 Task: Create a due date automation trigger when advanced on, 2 hours after a card is due add dates not starting this month.
Action: Mouse moved to (1086, 325)
Screenshot: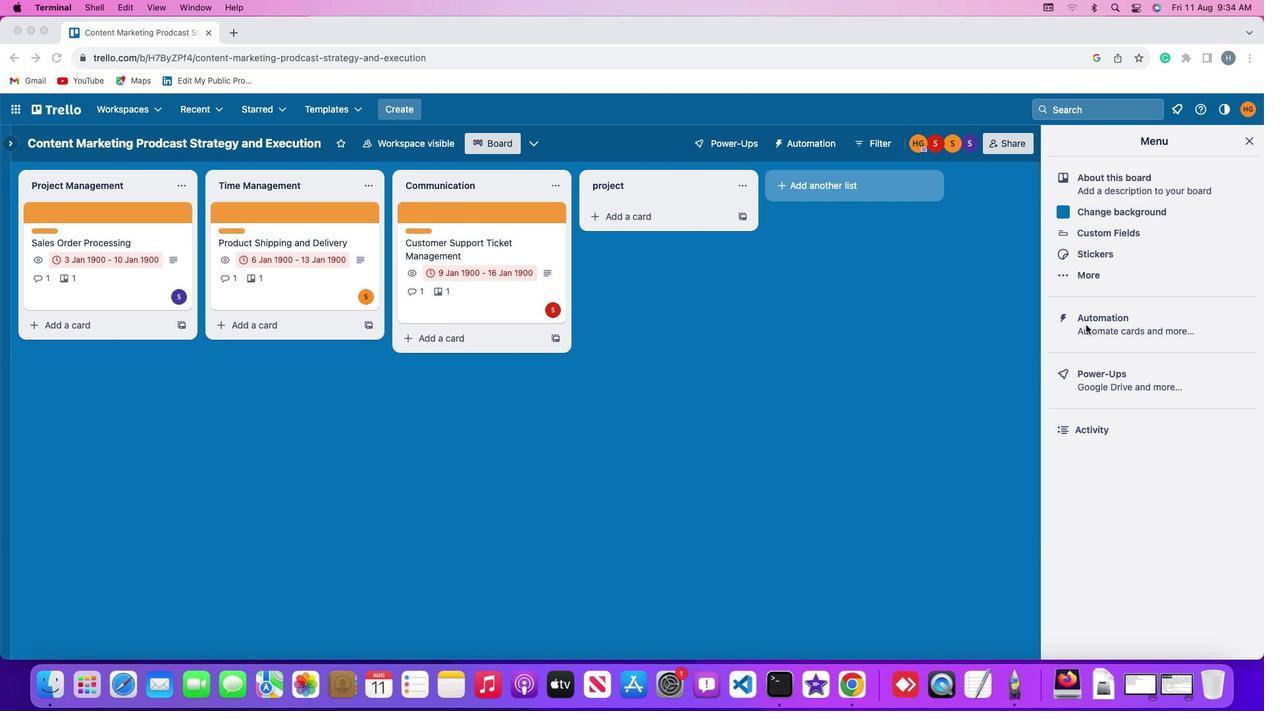 
Action: Mouse pressed left at (1086, 325)
Screenshot: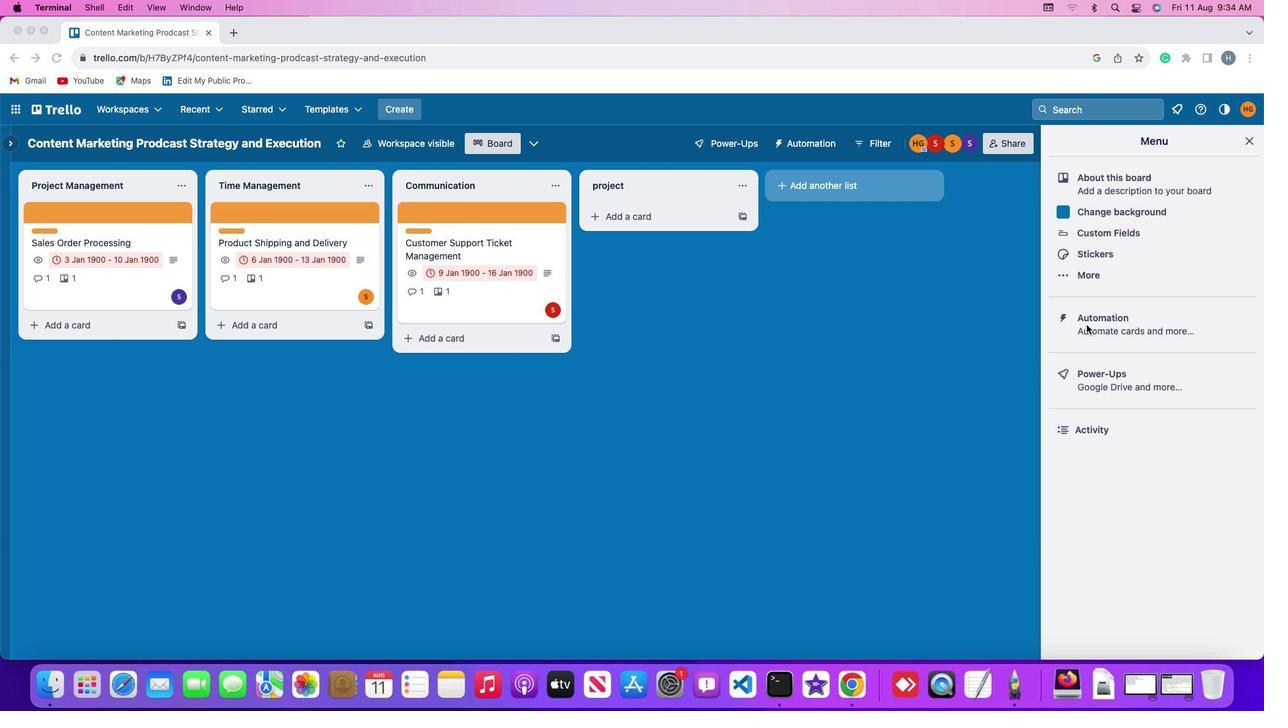 
Action: Mouse pressed left at (1086, 325)
Screenshot: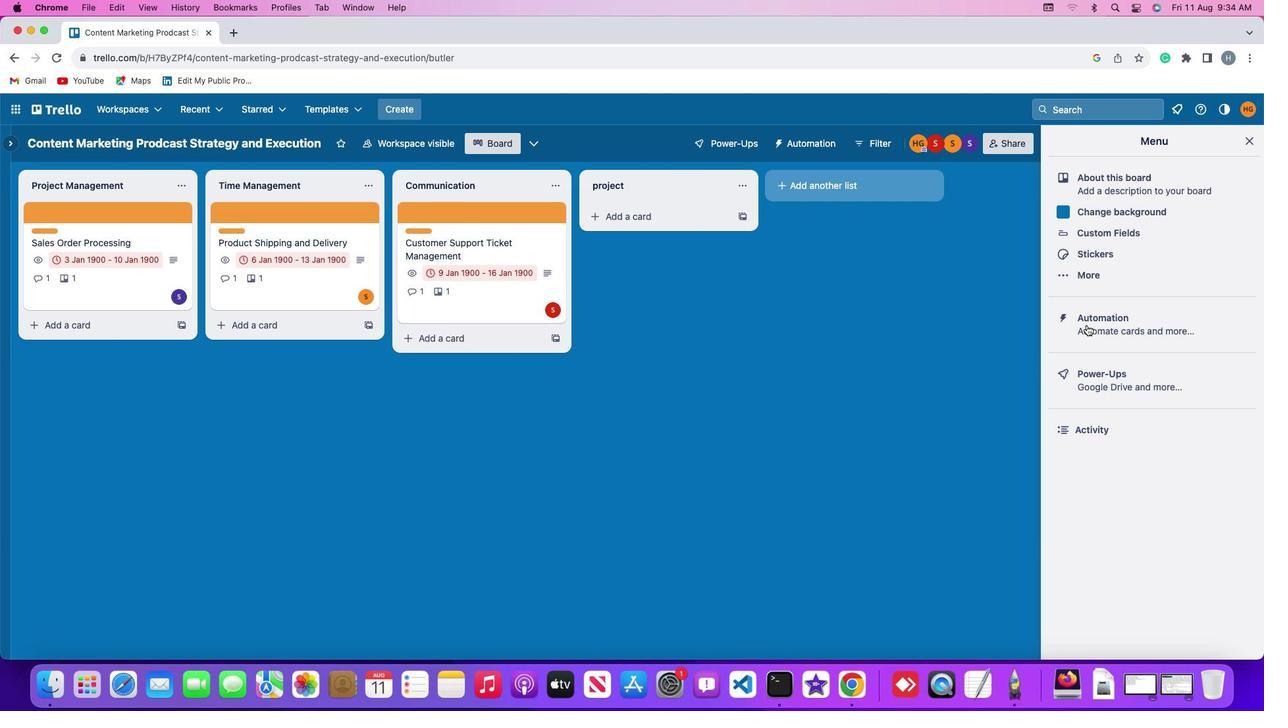 
Action: Mouse moved to (80, 310)
Screenshot: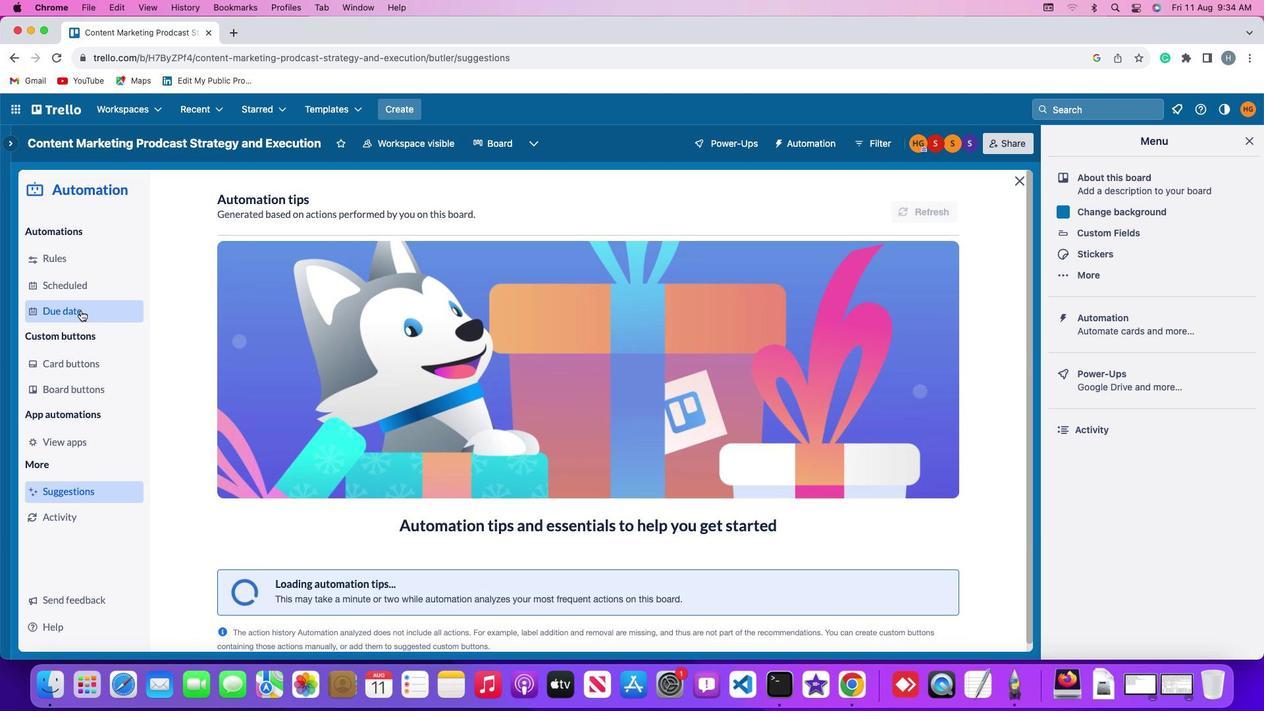 
Action: Mouse pressed left at (80, 310)
Screenshot: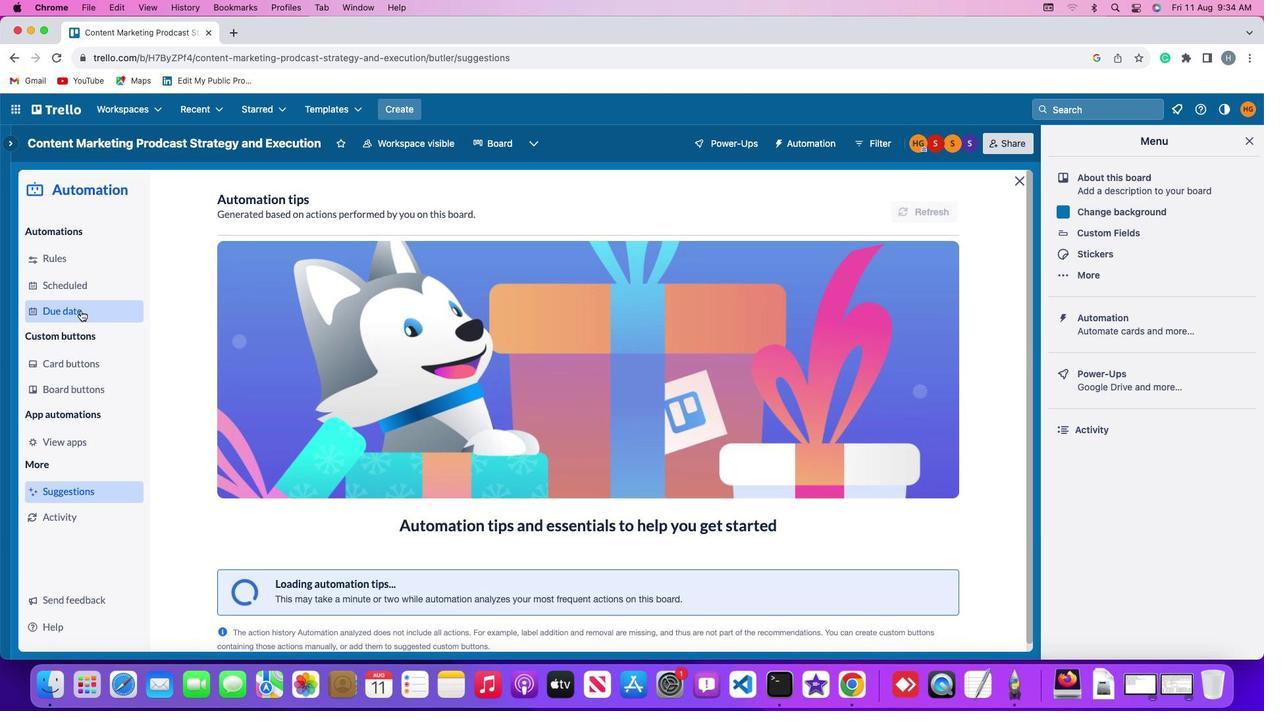 
Action: Mouse moved to (873, 202)
Screenshot: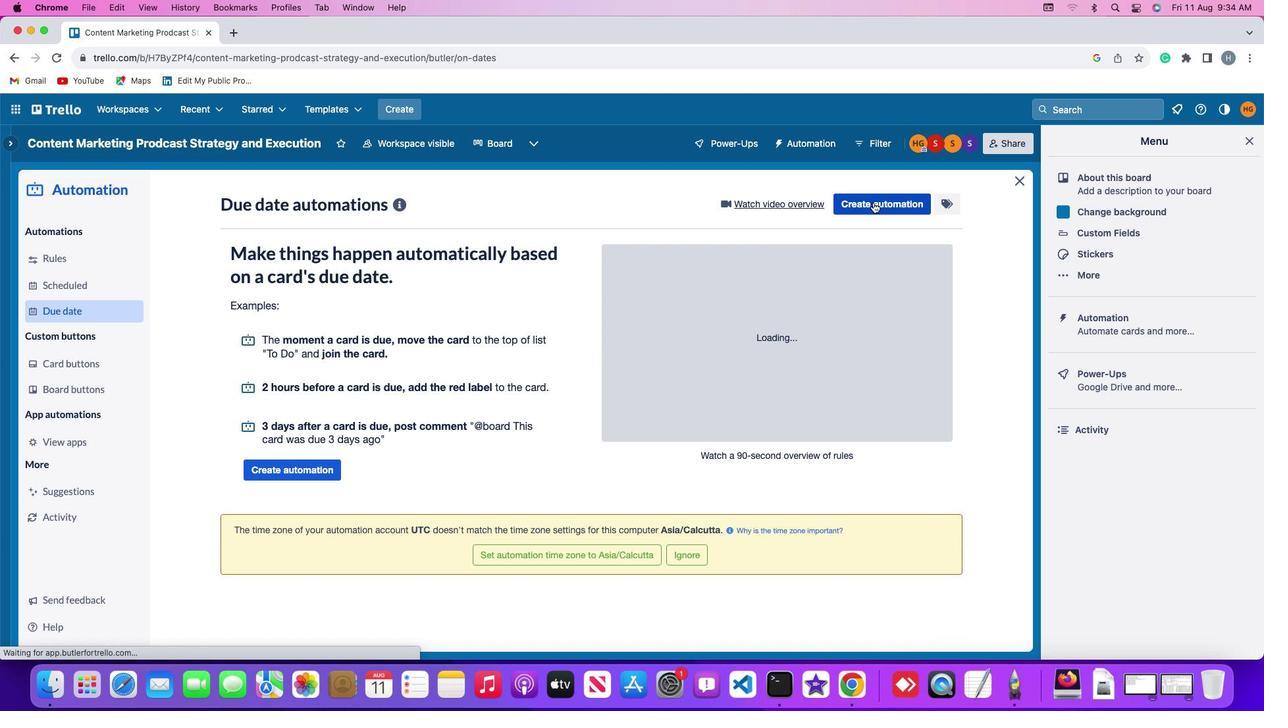 
Action: Mouse pressed left at (873, 202)
Screenshot: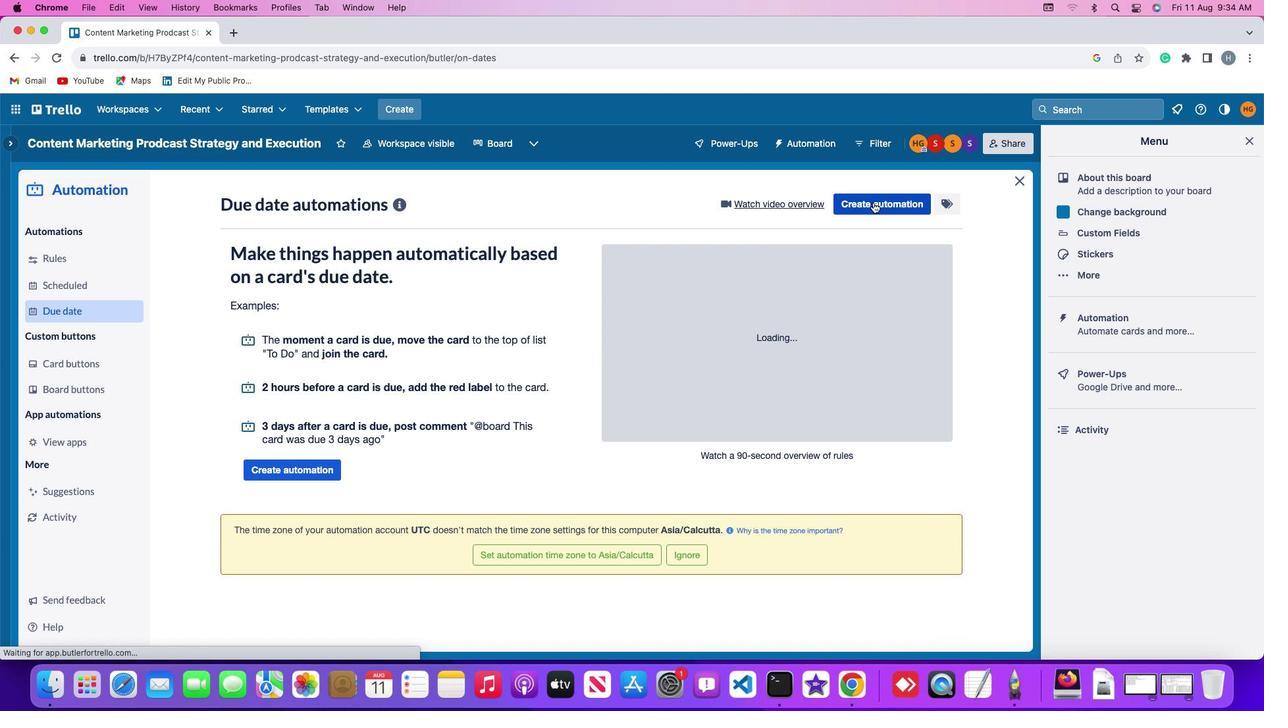 
Action: Mouse moved to (337, 333)
Screenshot: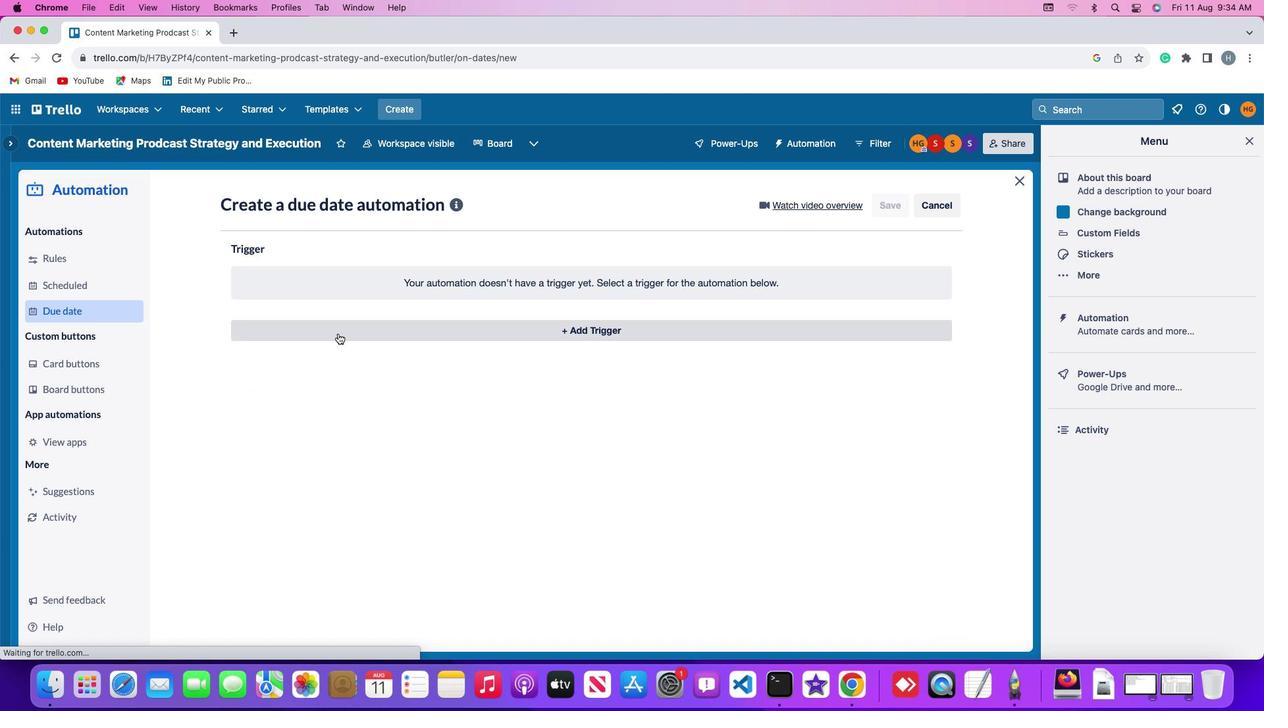 
Action: Mouse pressed left at (337, 333)
Screenshot: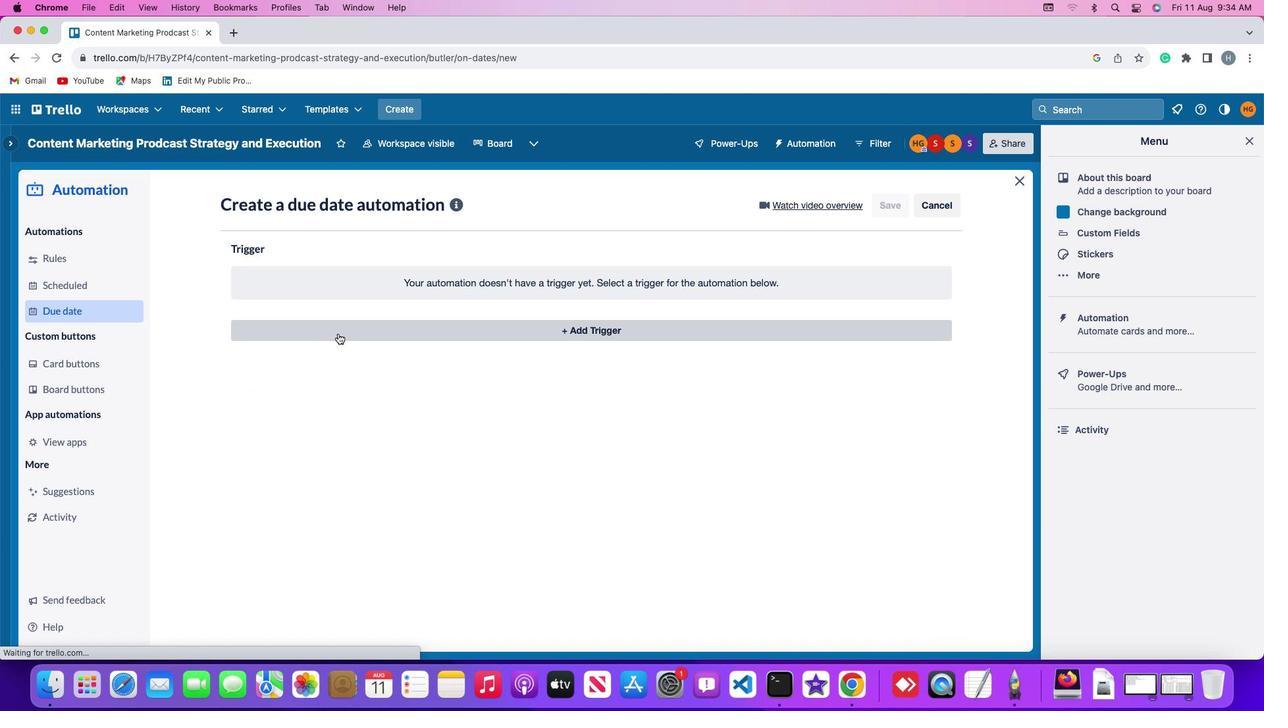 
Action: Mouse moved to (252, 532)
Screenshot: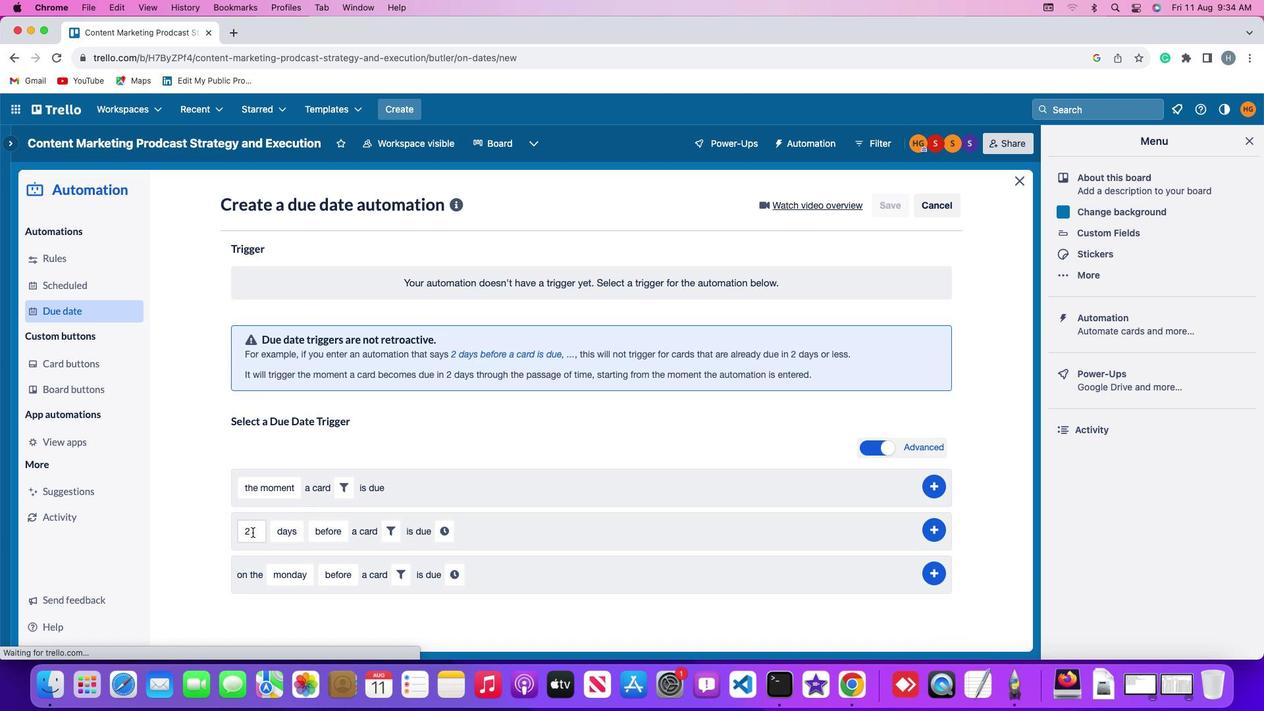 
Action: Mouse pressed left at (252, 532)
Screenshot: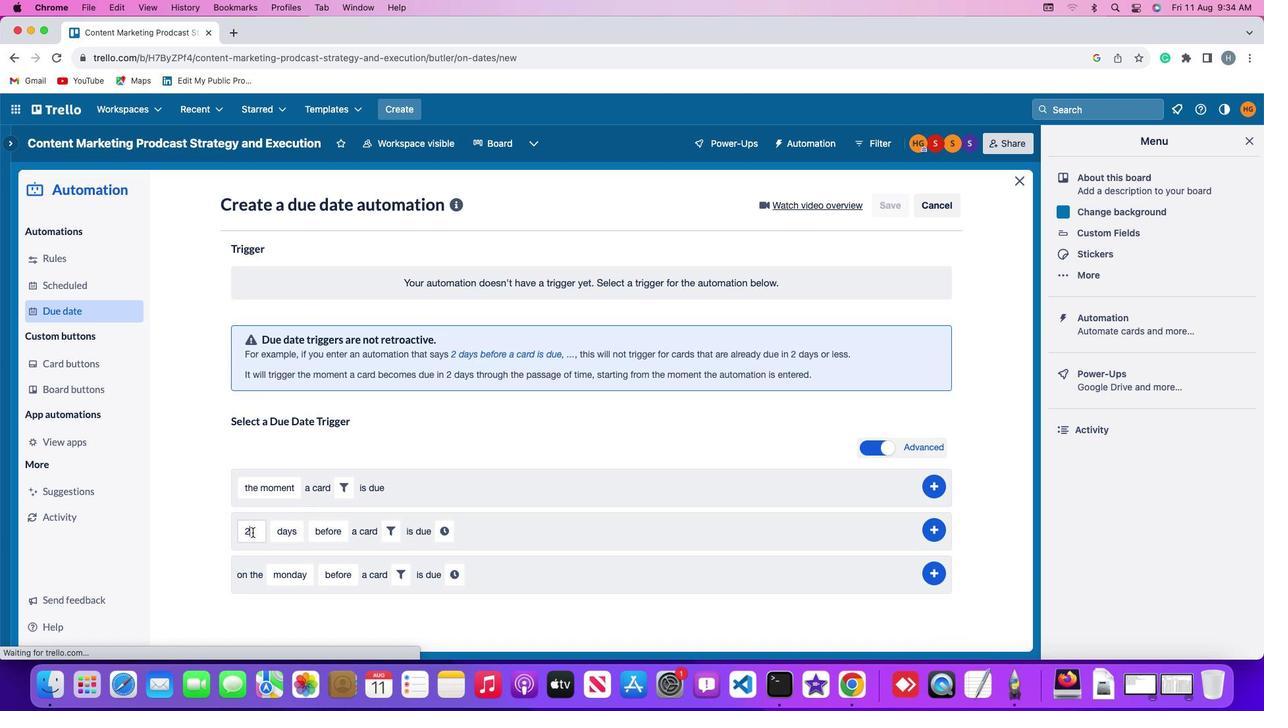 
Action: Key pressed Key.backspace'2'
Screenshot: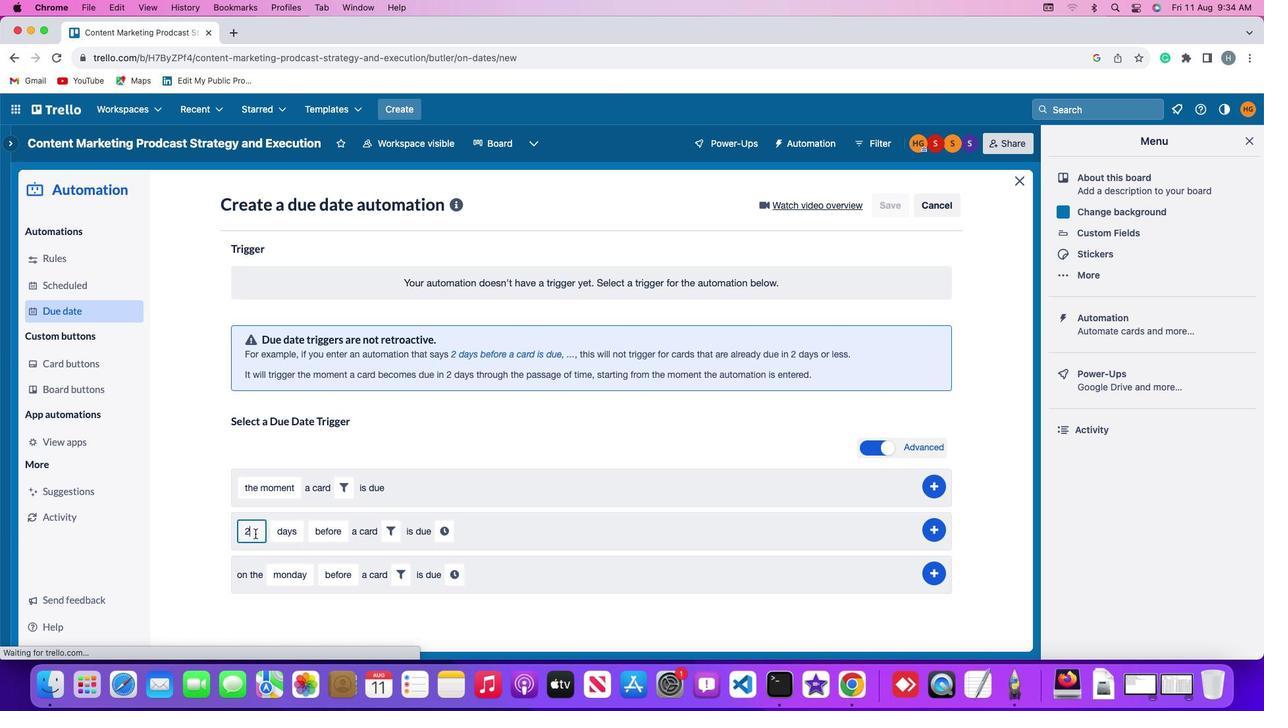 
Action: Mouse moved to (276, 533)
Screenshot: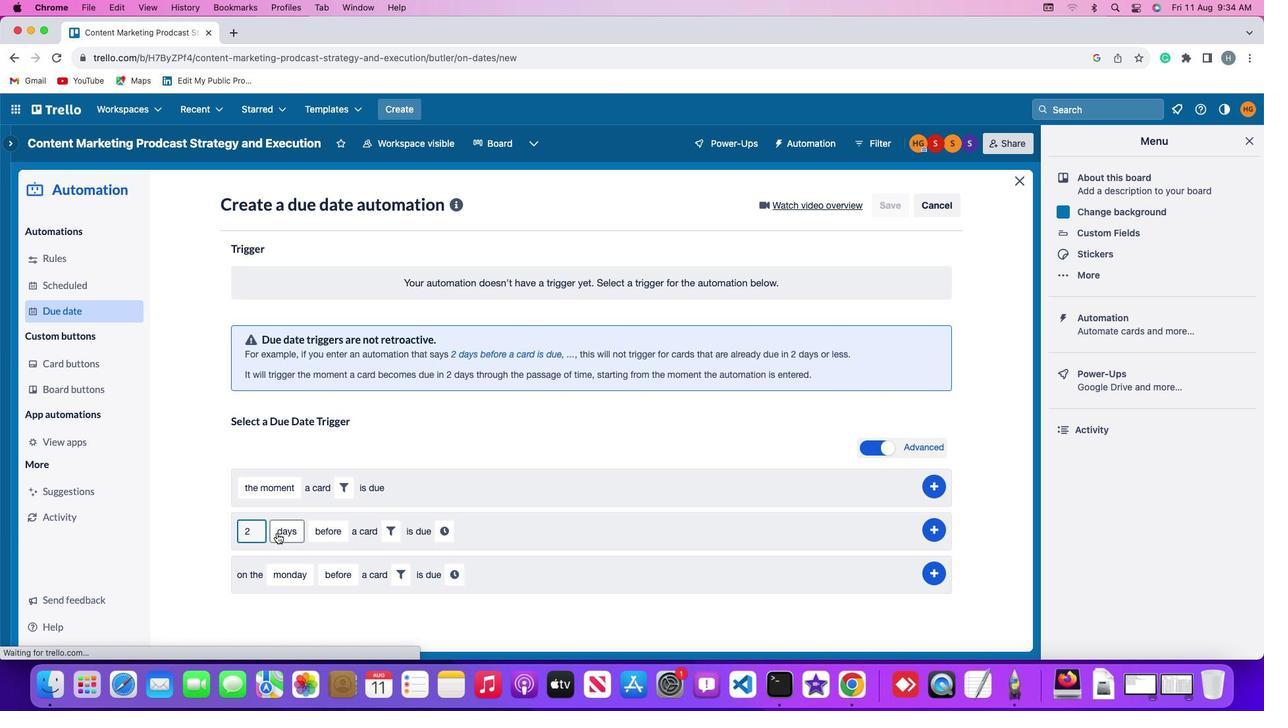
Action: Mouse pressed left at (276, 533)
Screenshot: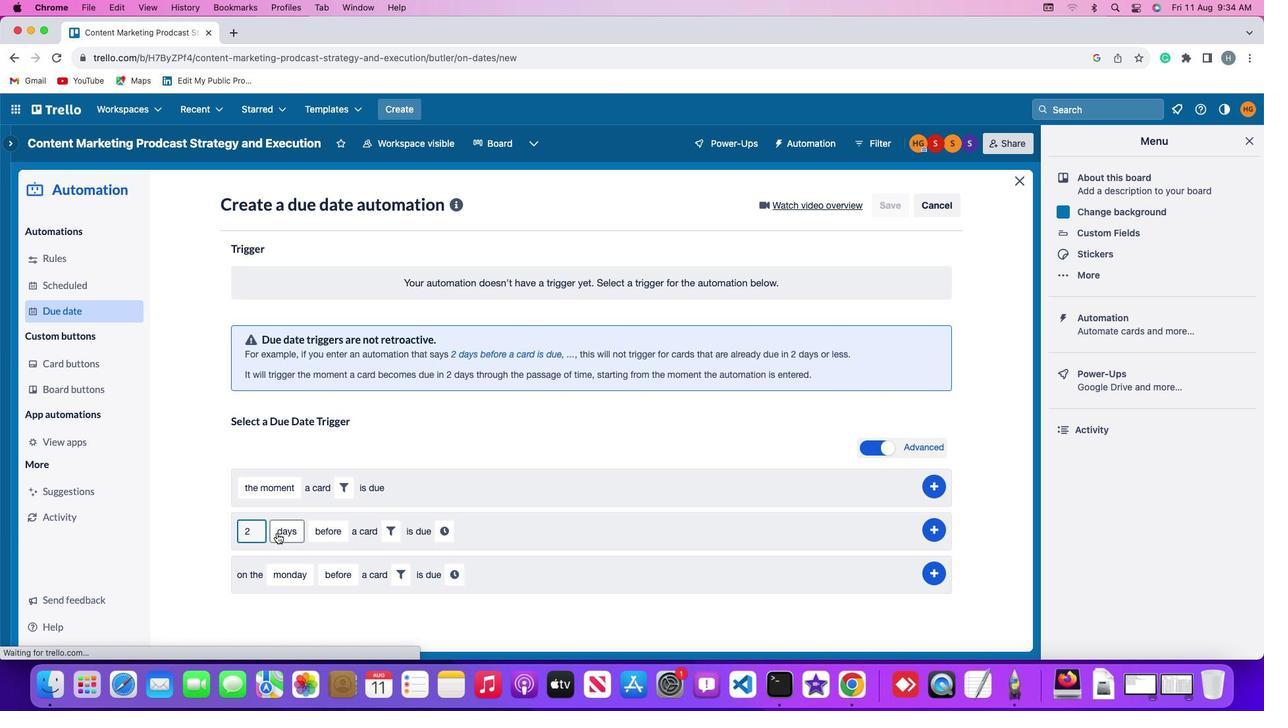 
Action: Mouse moved to (281, 611)
Screenshot: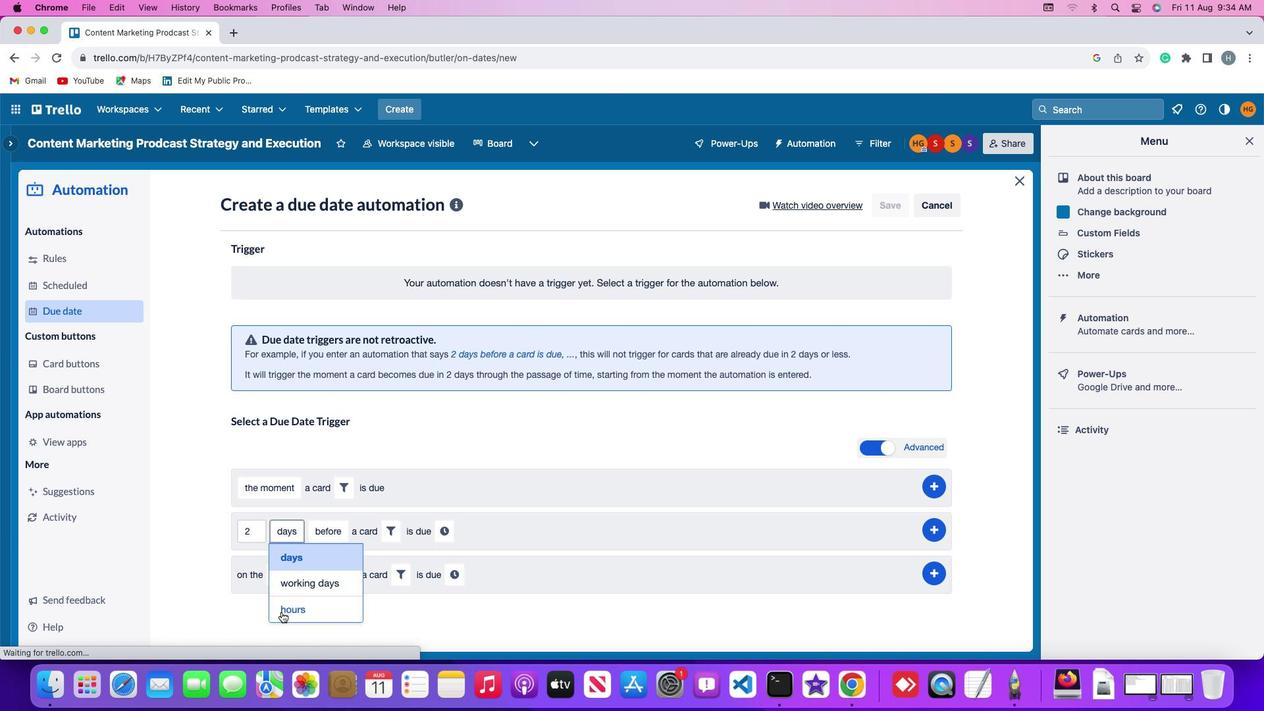 
Action: Mouse pressed left at (281, 611)
Screenshot: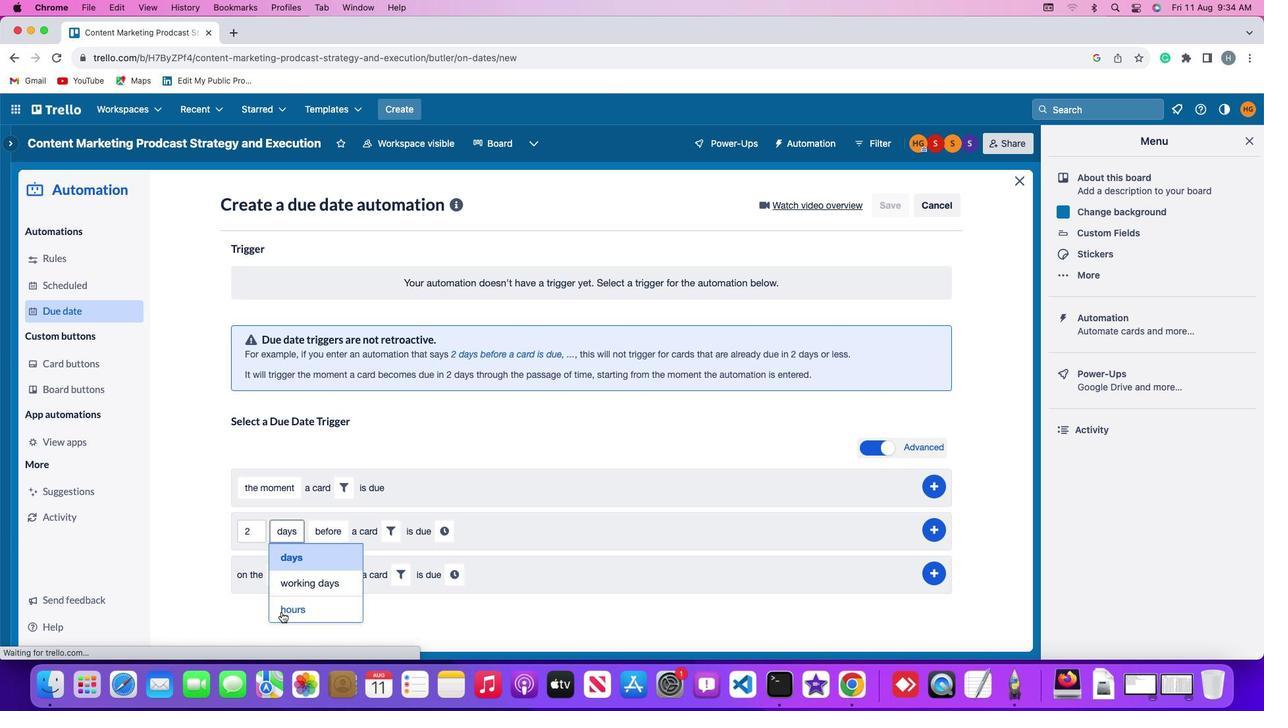 
Action: Mouse moved to (325, 530)
Screenshot: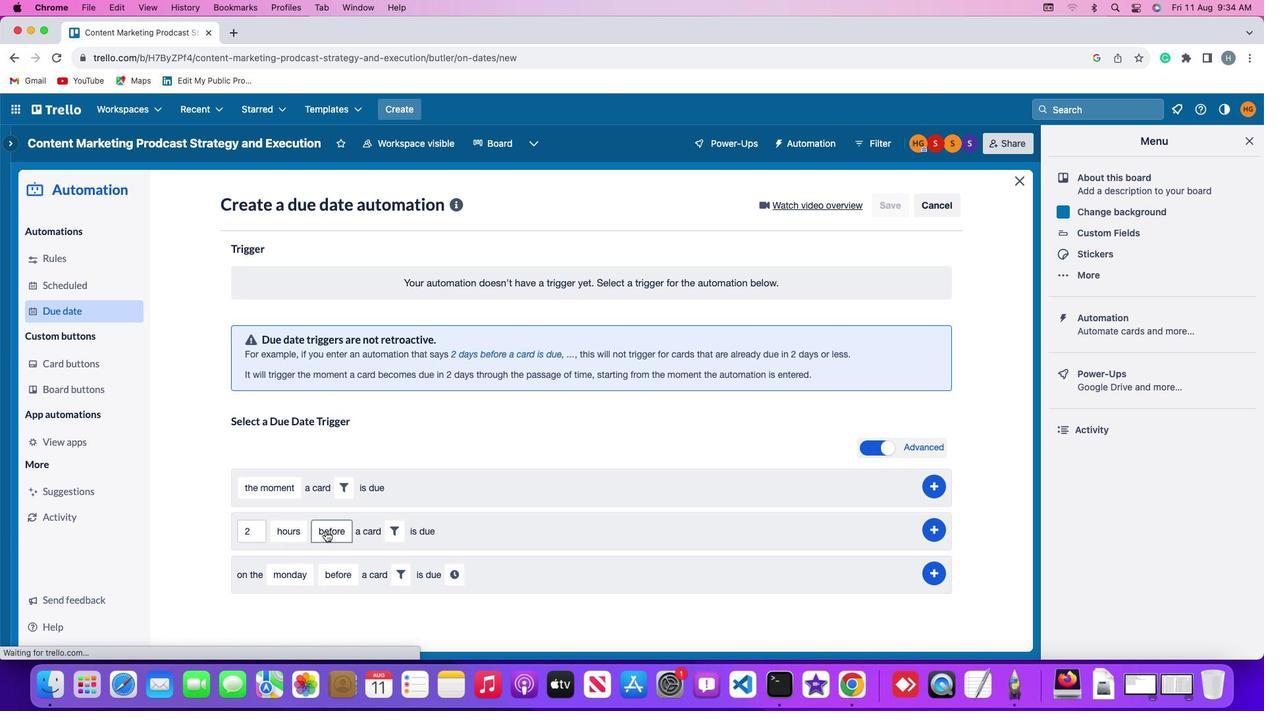 
Action: Mouse pressed left at (325, 530)
Screenshot: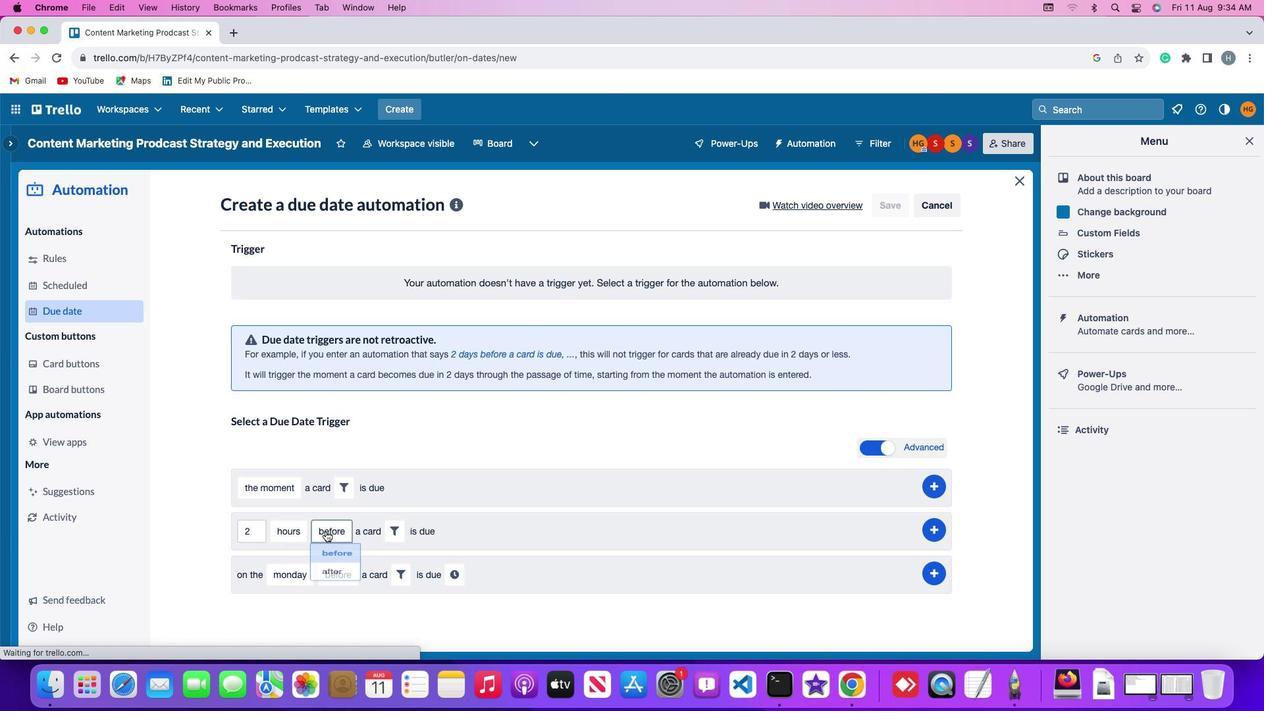
Action: Mouse moved to (331, 583)
Screenshot: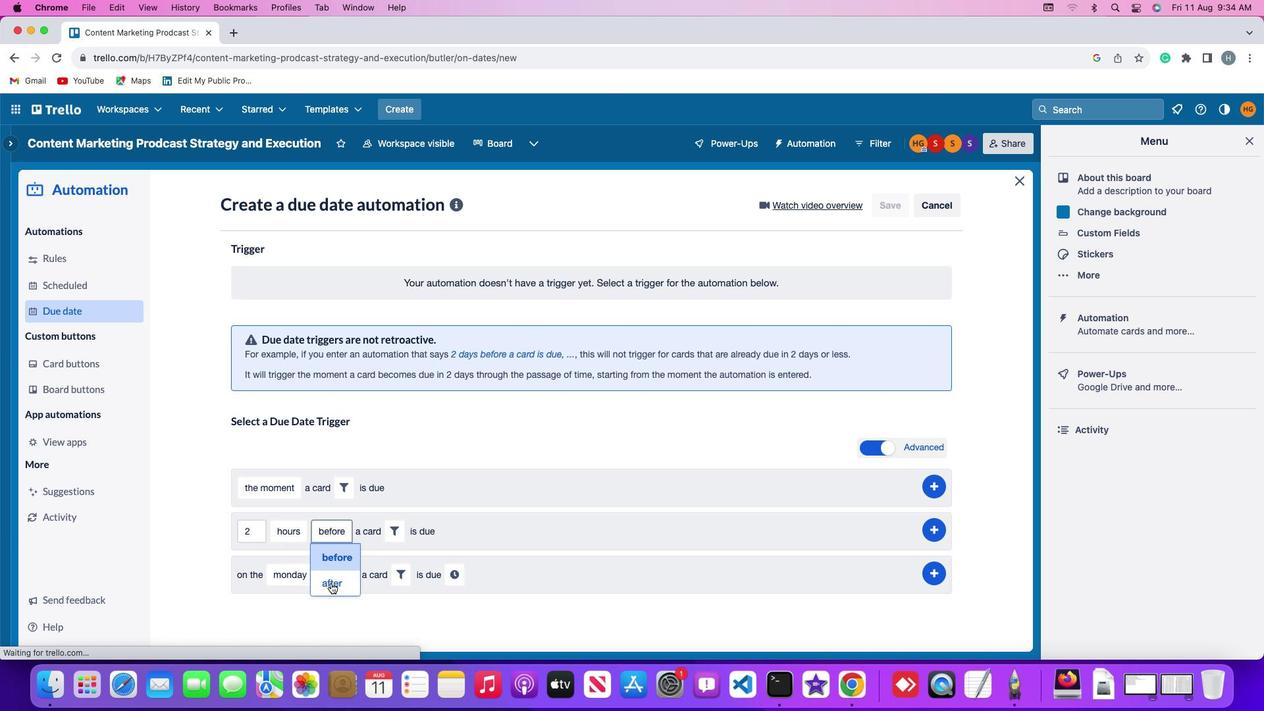 
Action: Mouse pressed left at (331, 583)
Screenshot: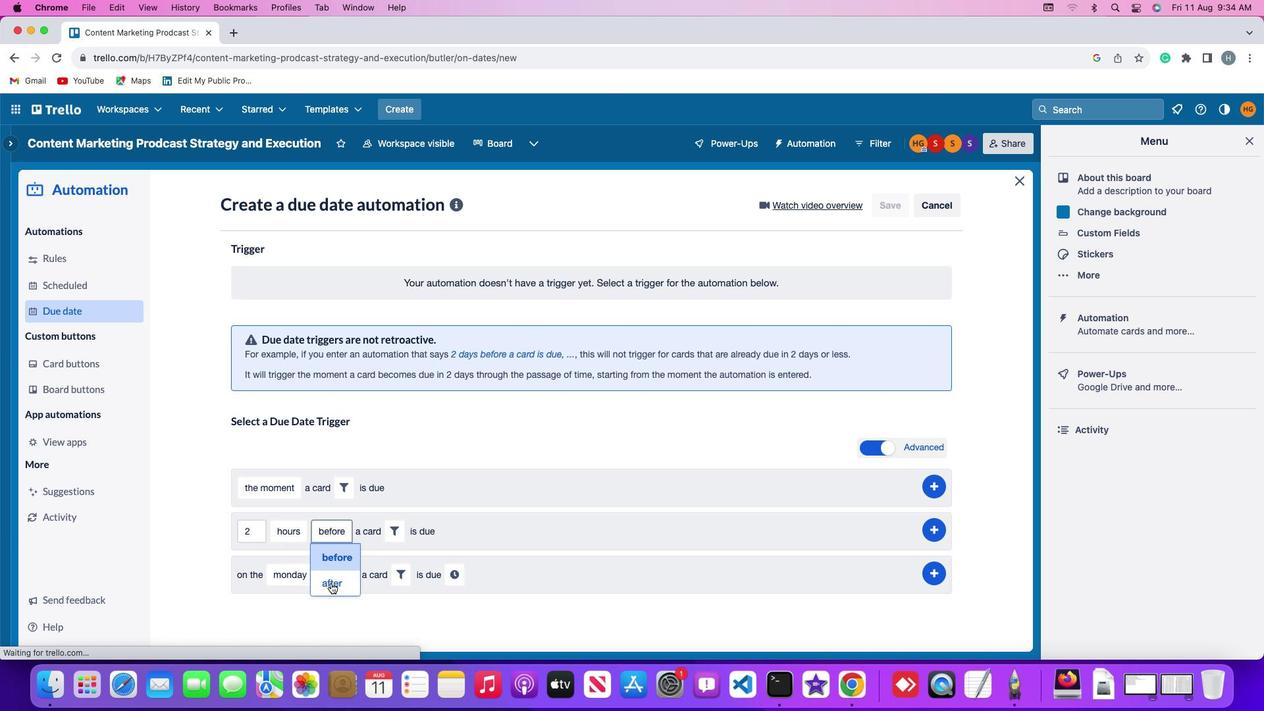 
Action: Mouse moved to (385, 528)
Screenshot: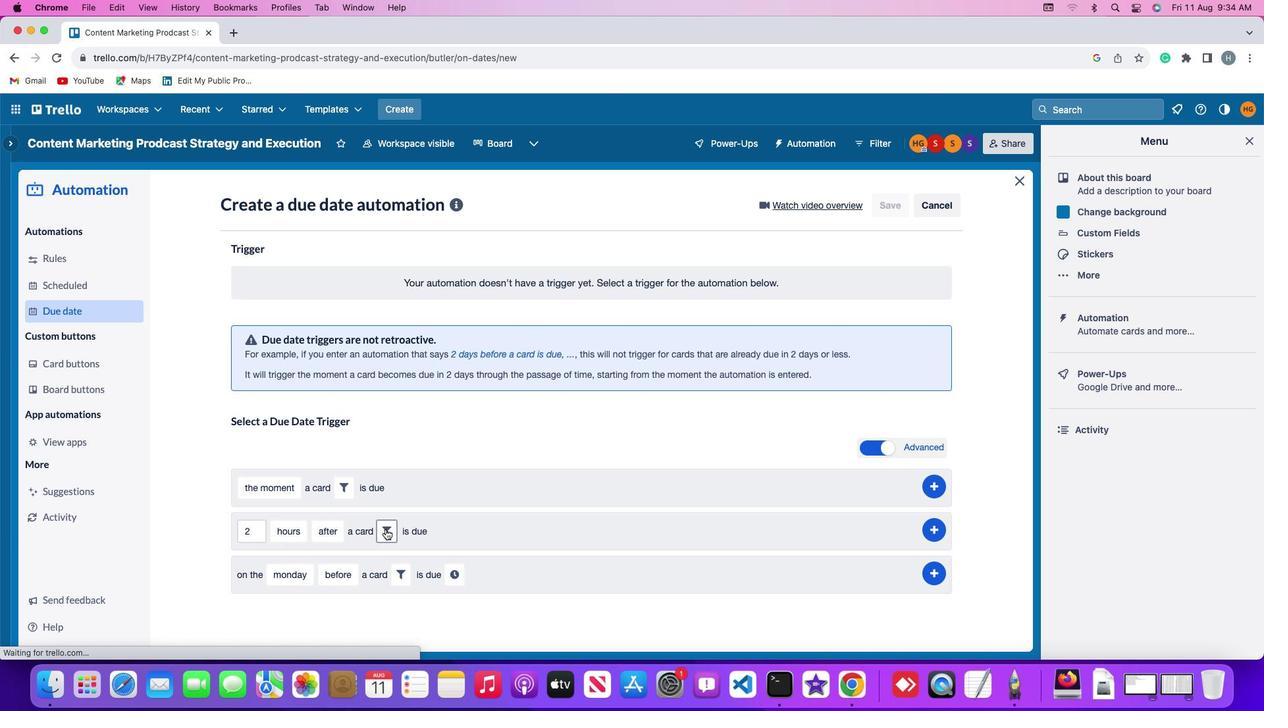 
Action: Mouse pressed left at (385, 528)
Screenshot: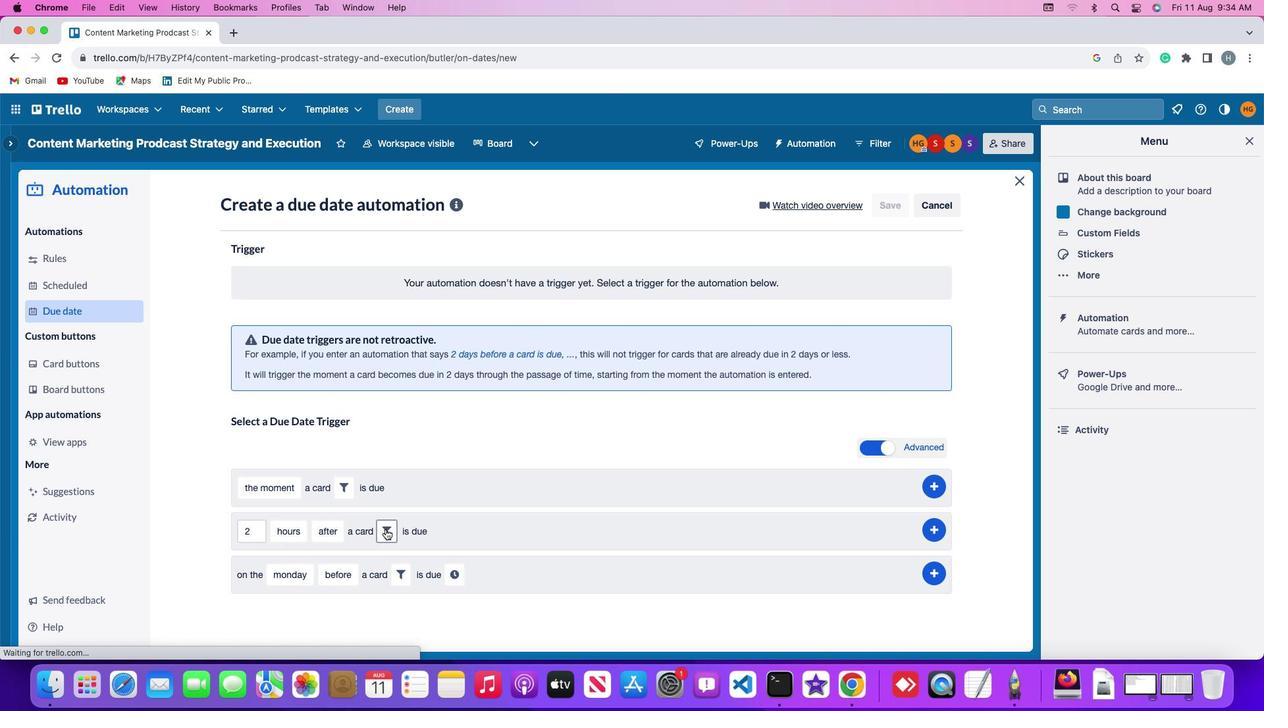 
Action: Mouse moved to (462, 571)
Screenshot: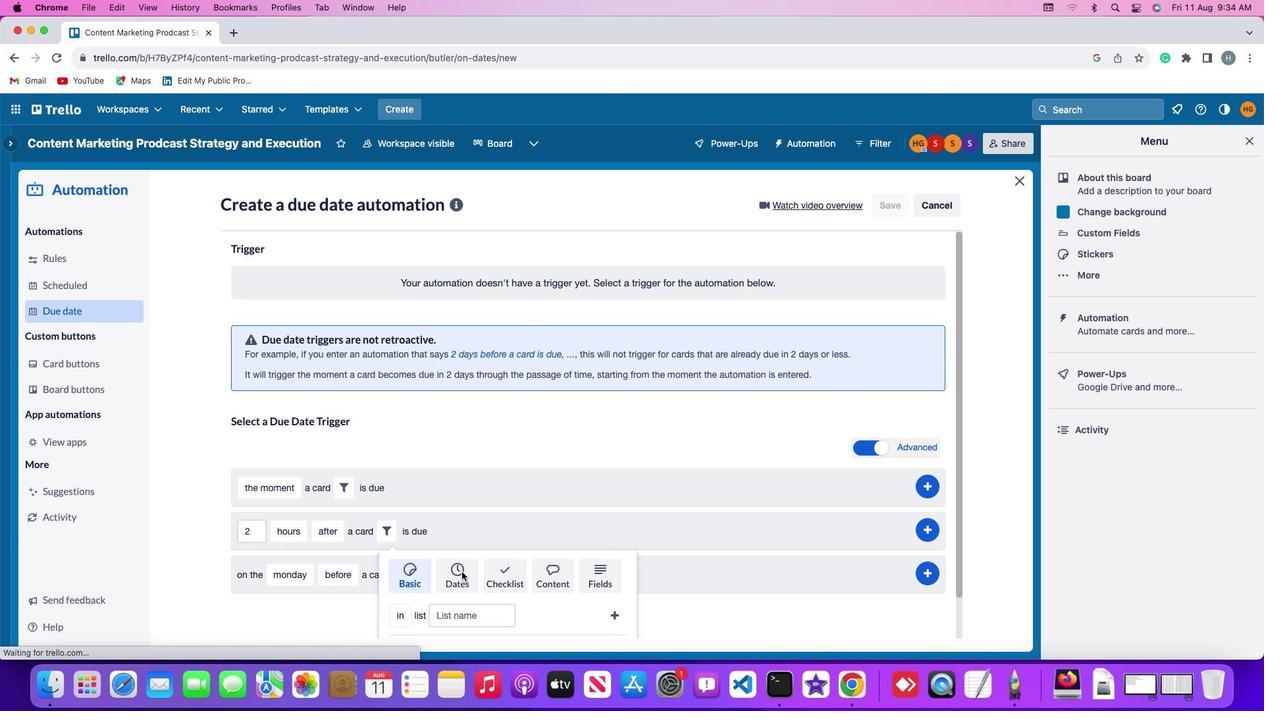 
Action: Mouse pressed left at (462, 571)
Screenshot: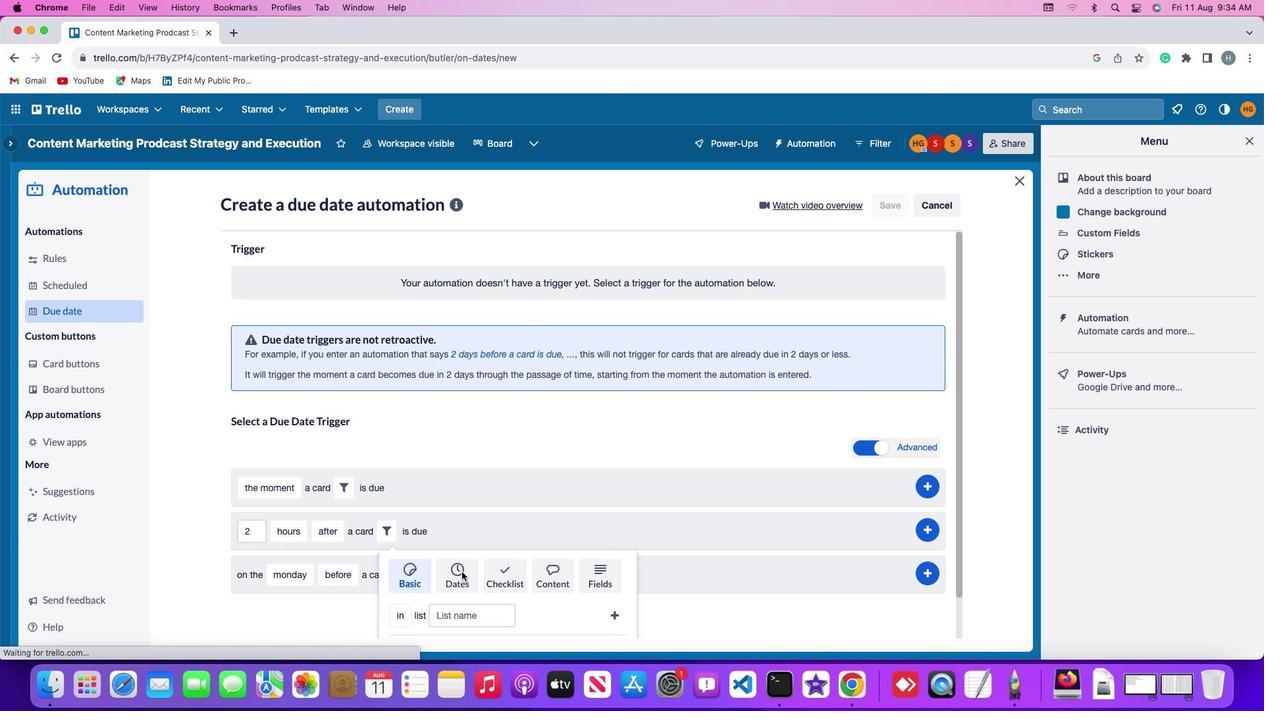 
Action: Mouse moved to (348, 606)
Screenshot: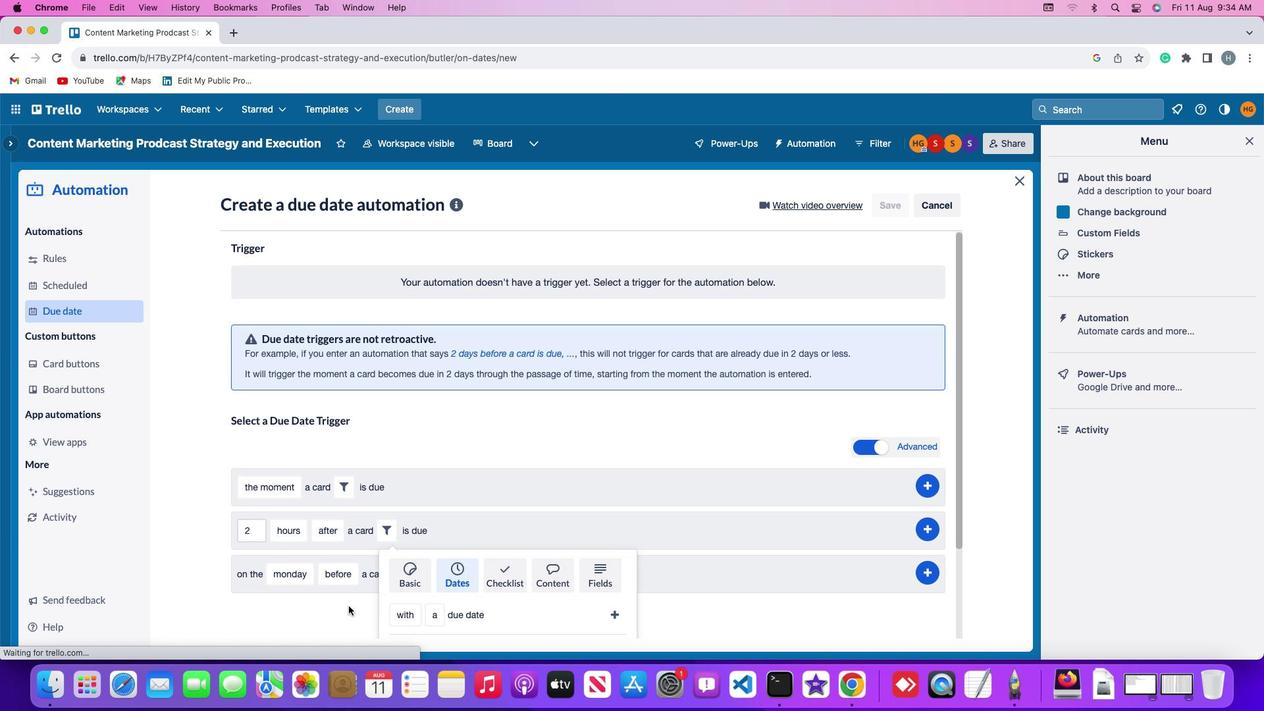 
Action: Mouse scrolled (348, 606) with delta (0, 0)
Screenshot: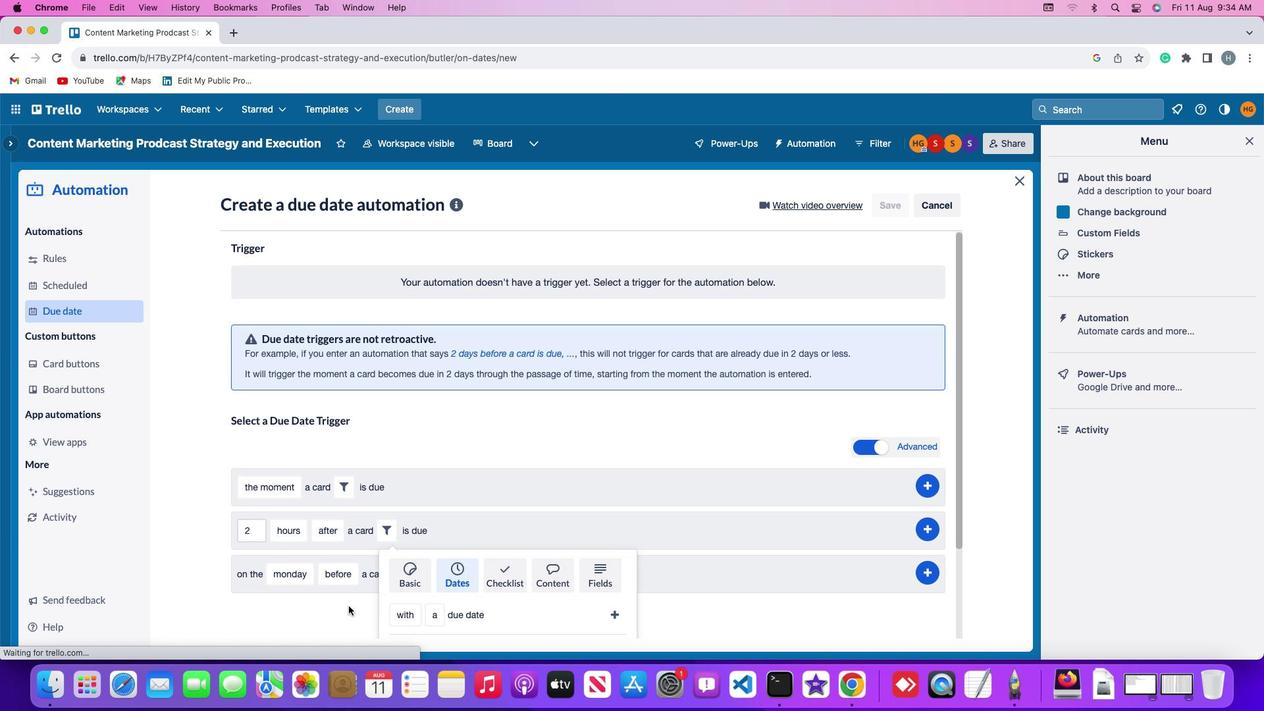 
Action: Mouse scrolled (348, 606) with delta (0, 0)
Screenshot: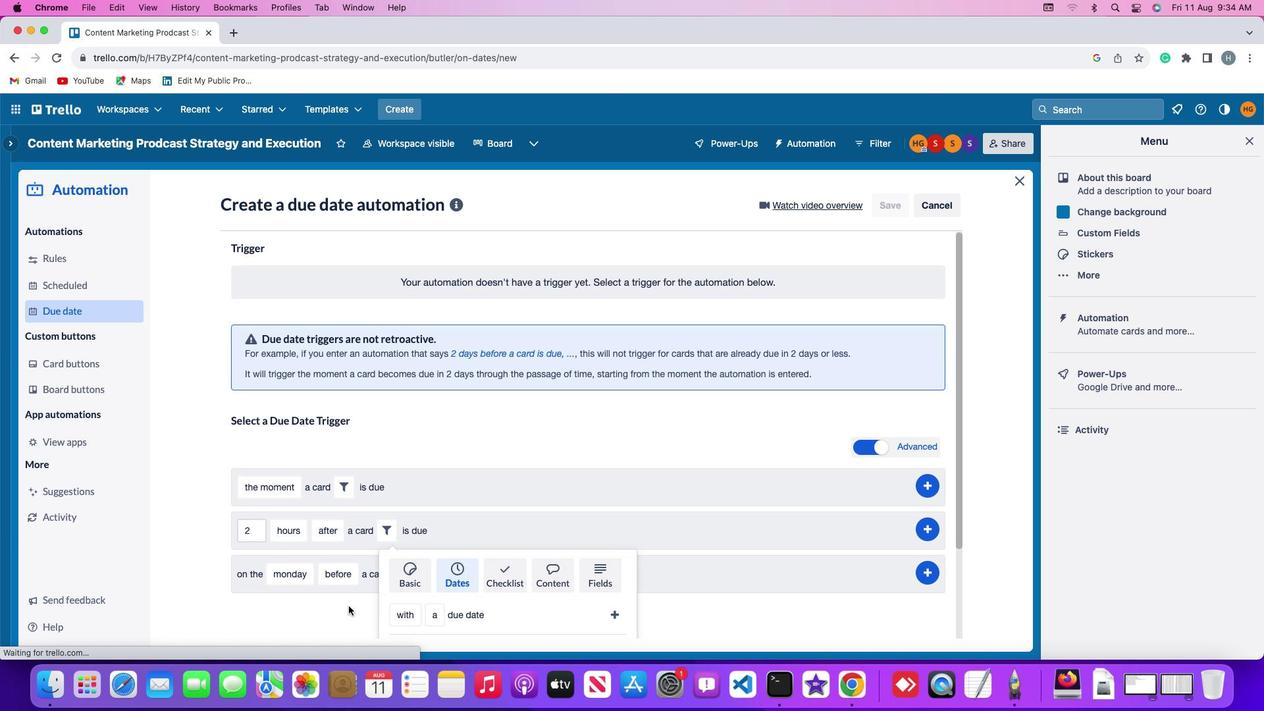 
Action: Mouse scrolled (348, 606) with delta (0, -2)
Screenshot: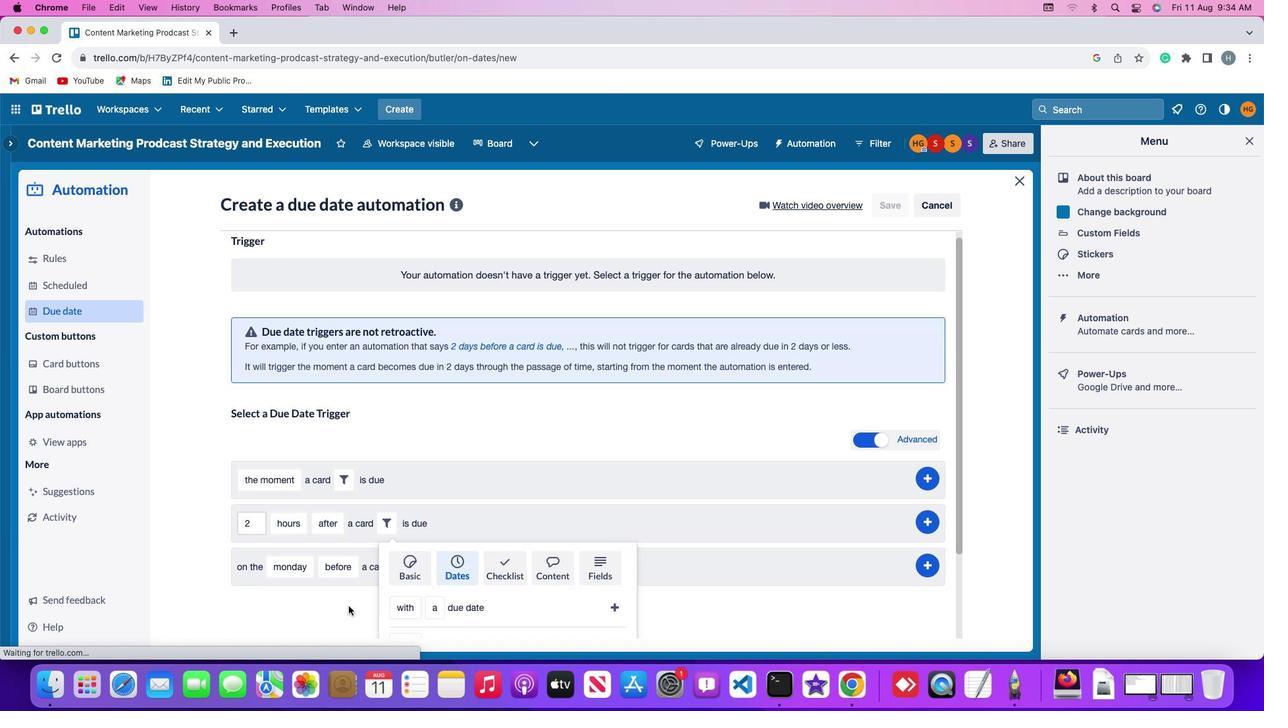 
Action: Mouse scrolled (348, 606) with delta (0, -3)
Screenshot: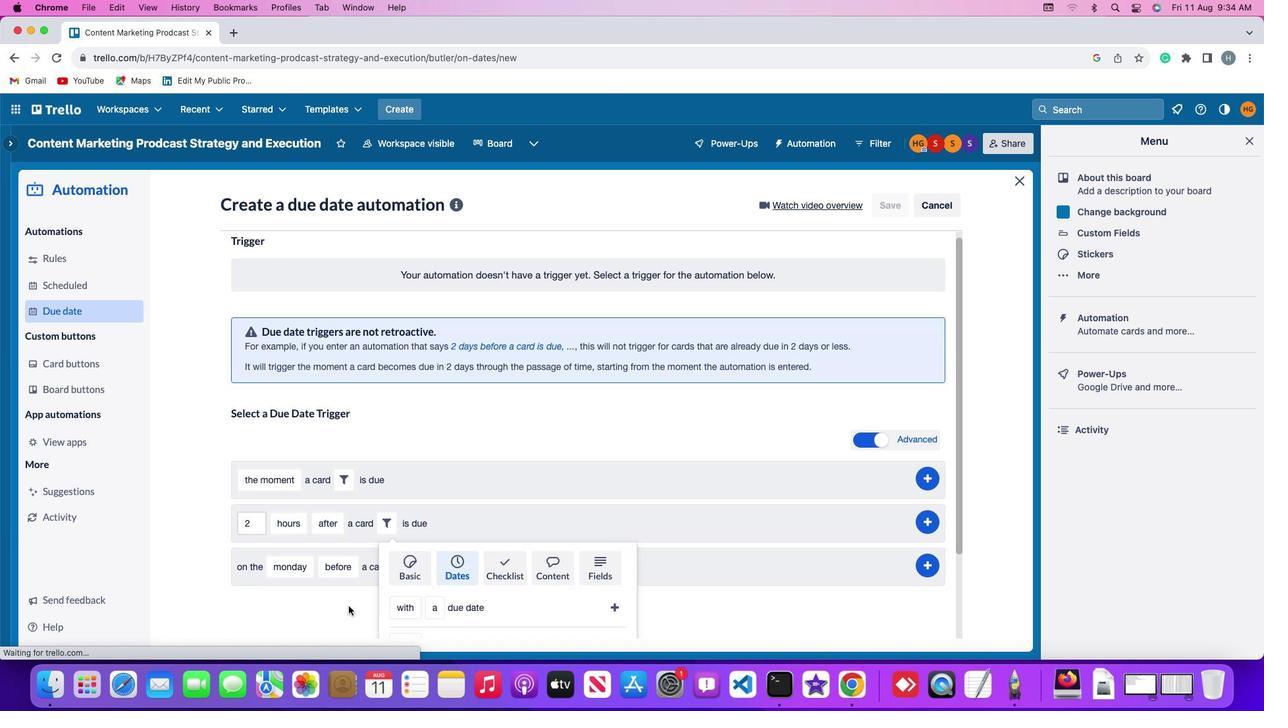 
Action: Mouse scrolled (348, 606) with delta (0, -3)
Screenshot: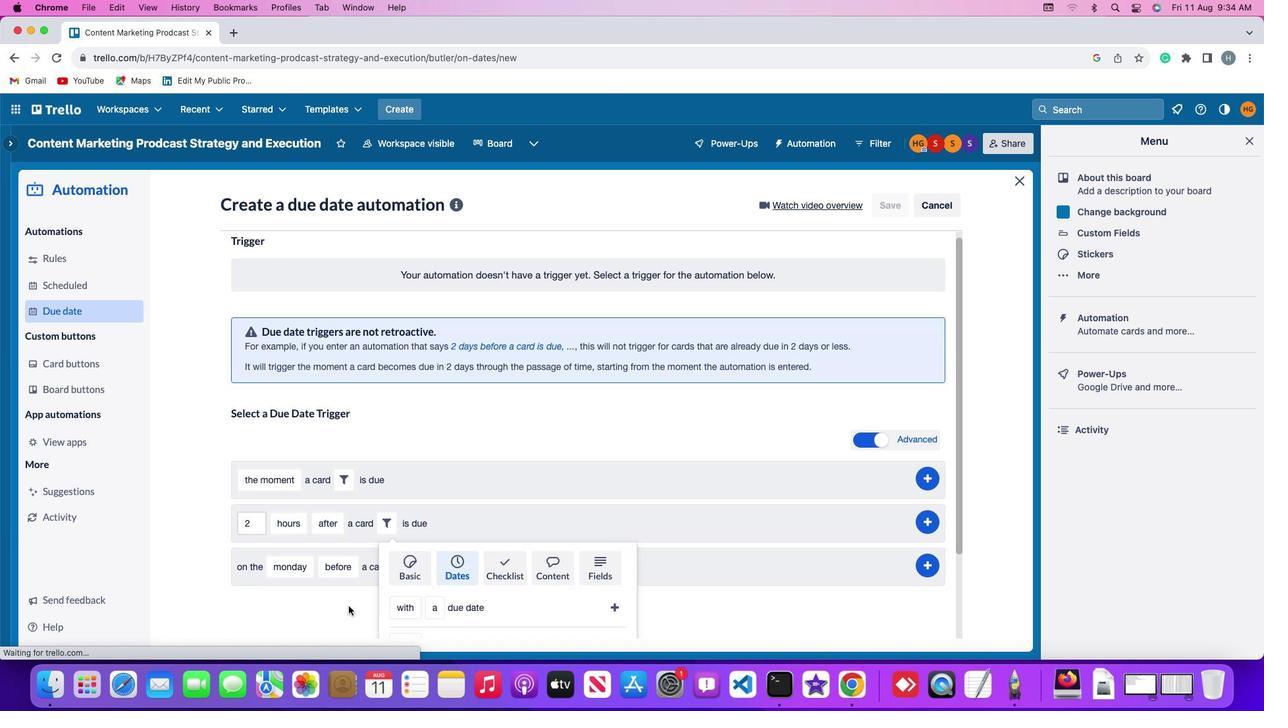
Action: Mouse scrolled (348, 606) with delta (0, -4)
Screenshot: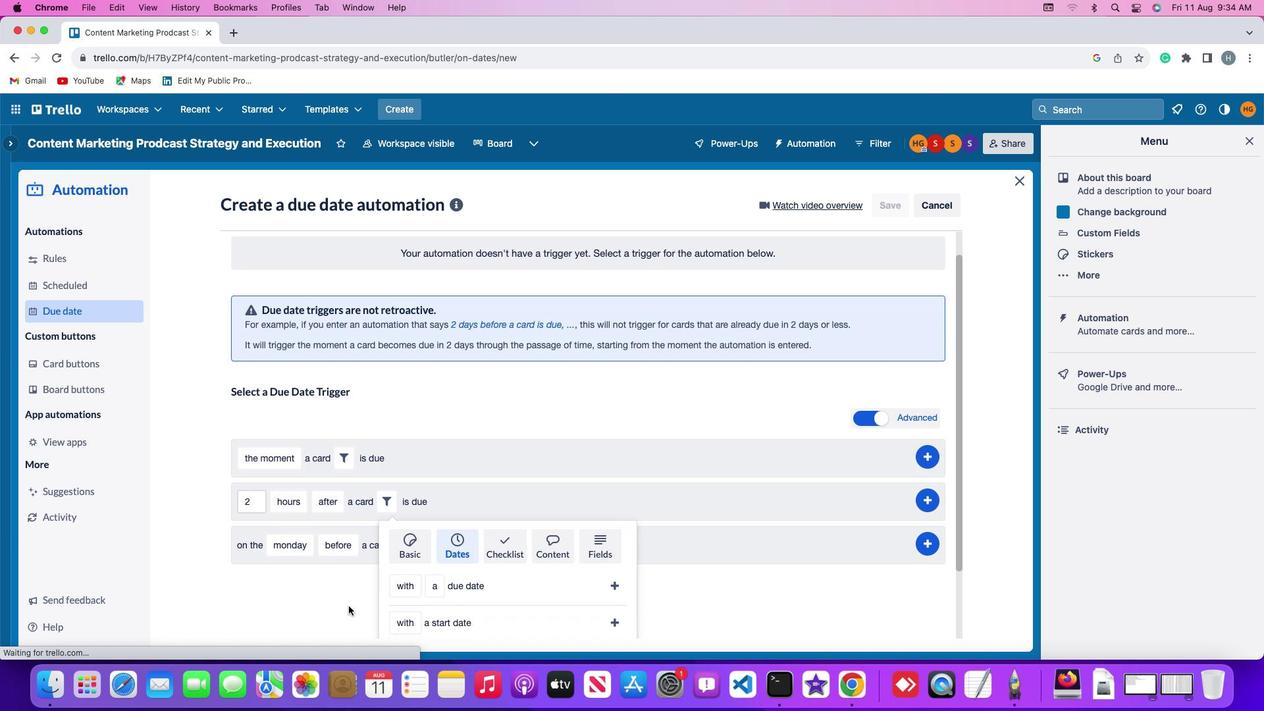 
Action: Mouse moved to (397, 576)
Screenshot: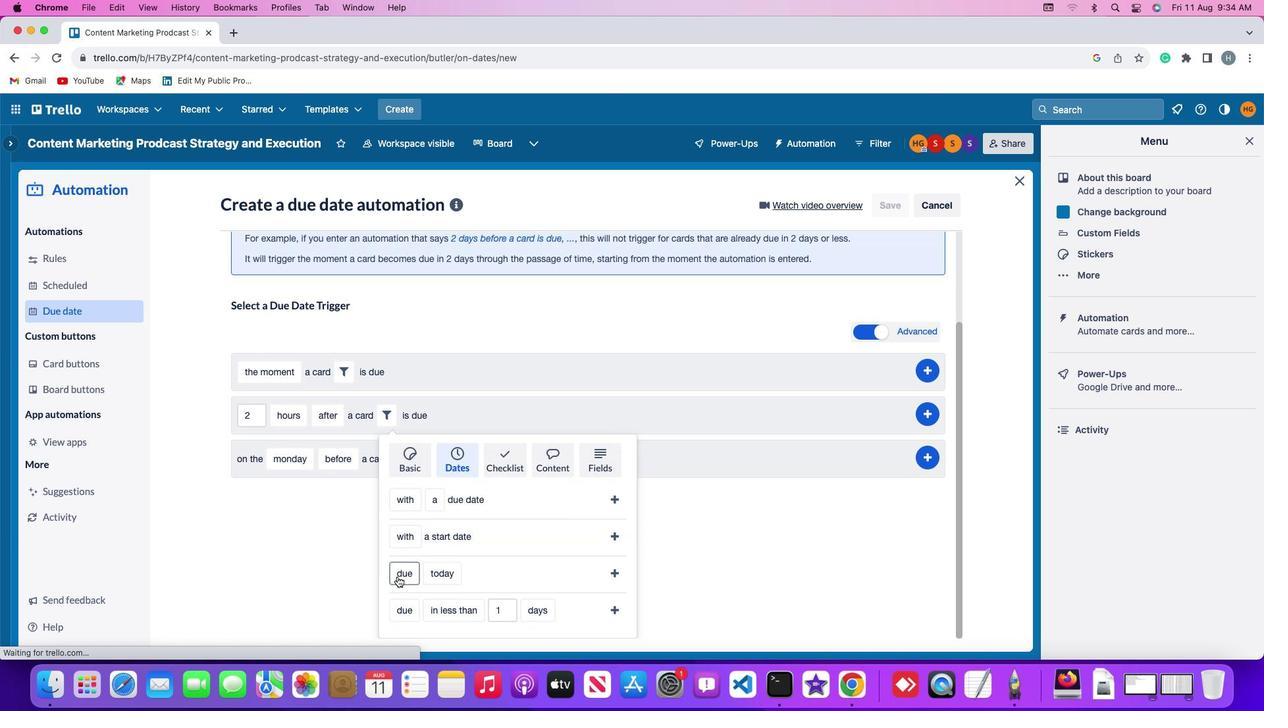 
Action: Mouse pressed left at (397, 576)
Screenshot: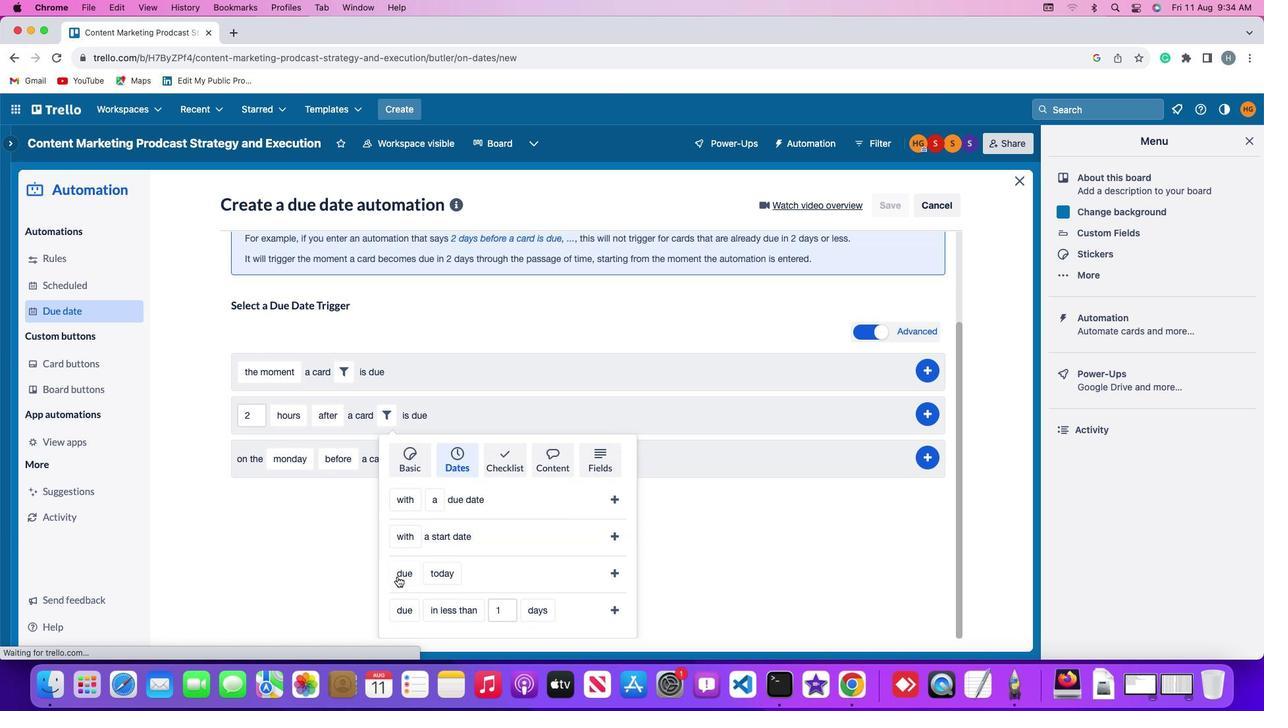 
Action: Mouse moved to (406, 551)
Screenshot: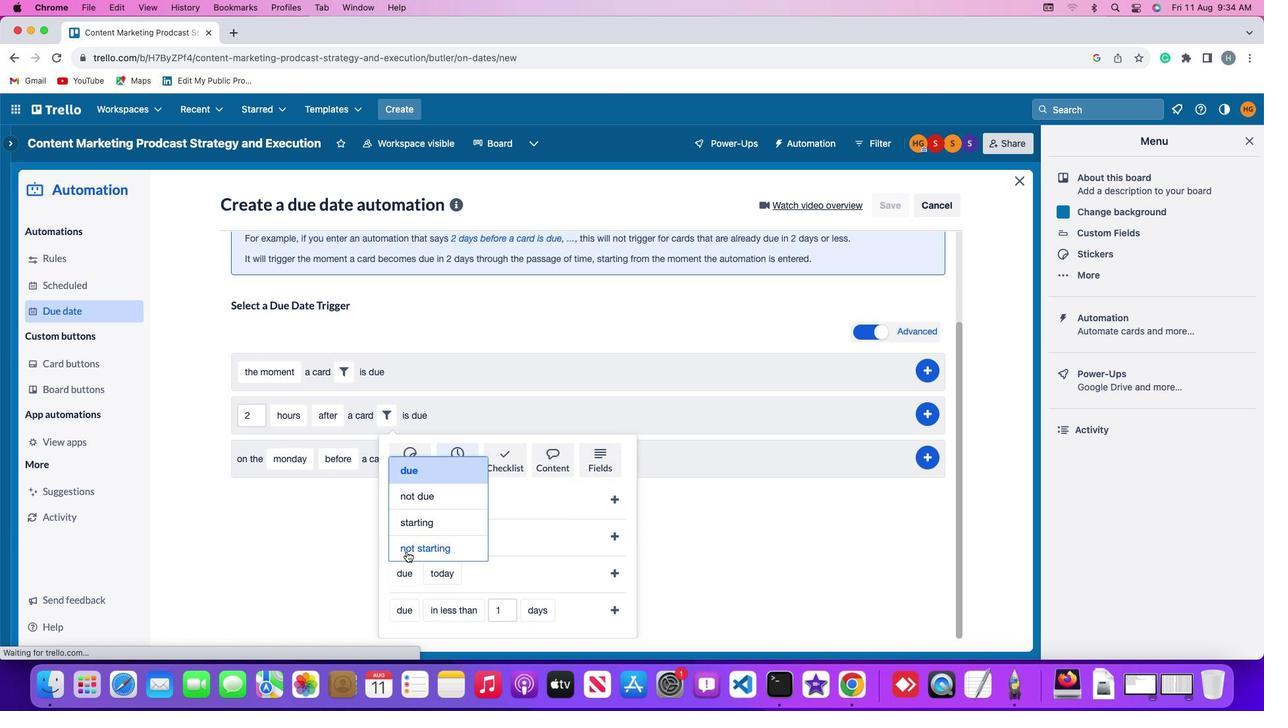 
Action: Mouse pressed left at (406, 551)
Screenshot: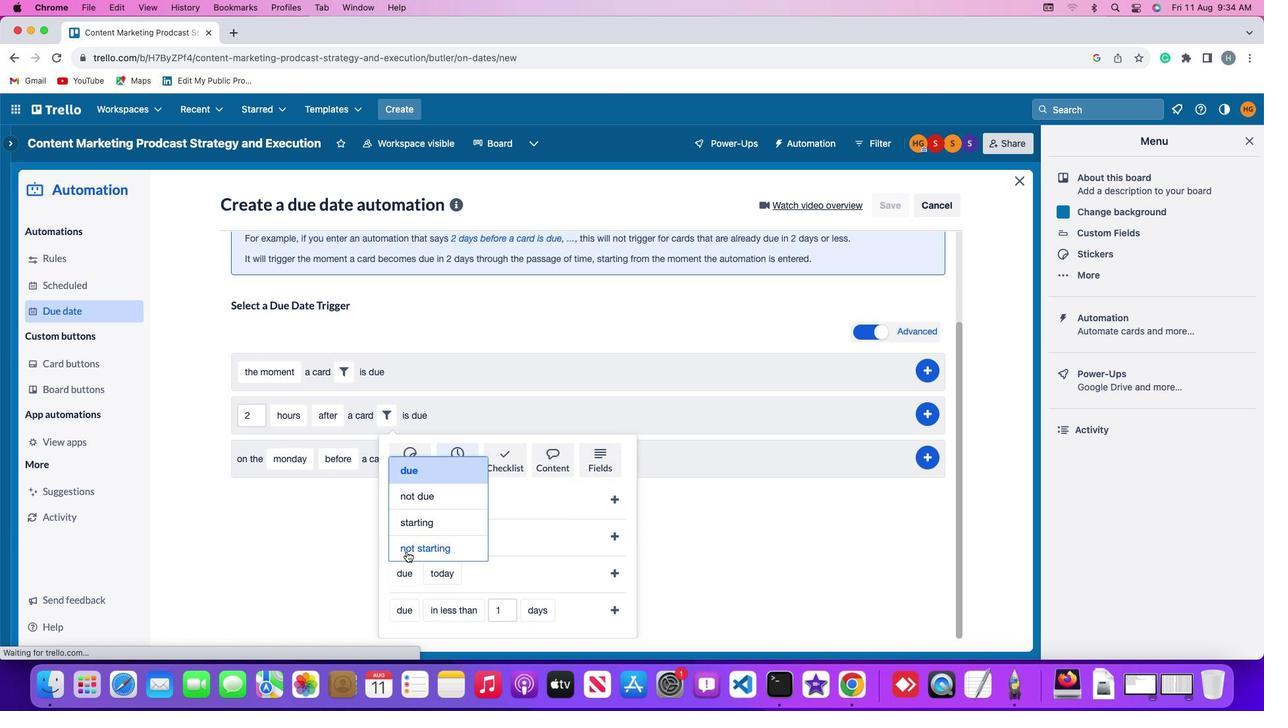 
Action: Mouse moved to (470, 578)
Screenshot: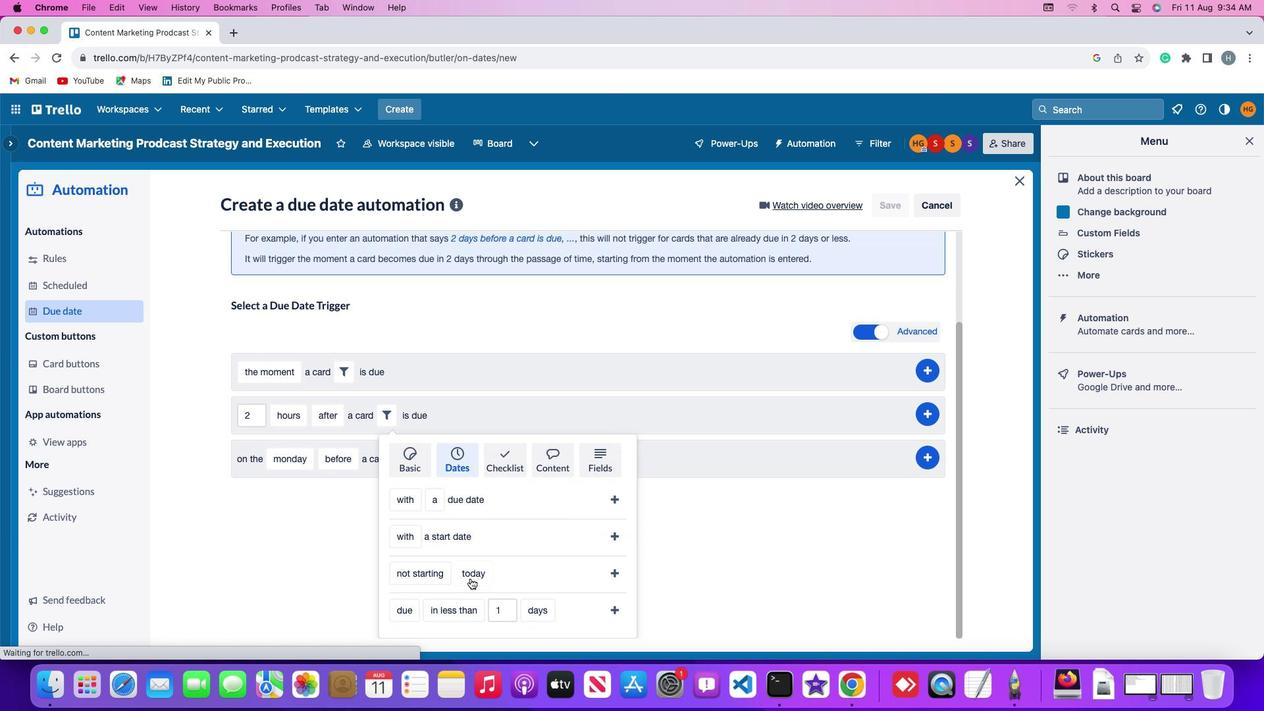 
Action: Mouse pressed left at (470, 578)
Screenshot: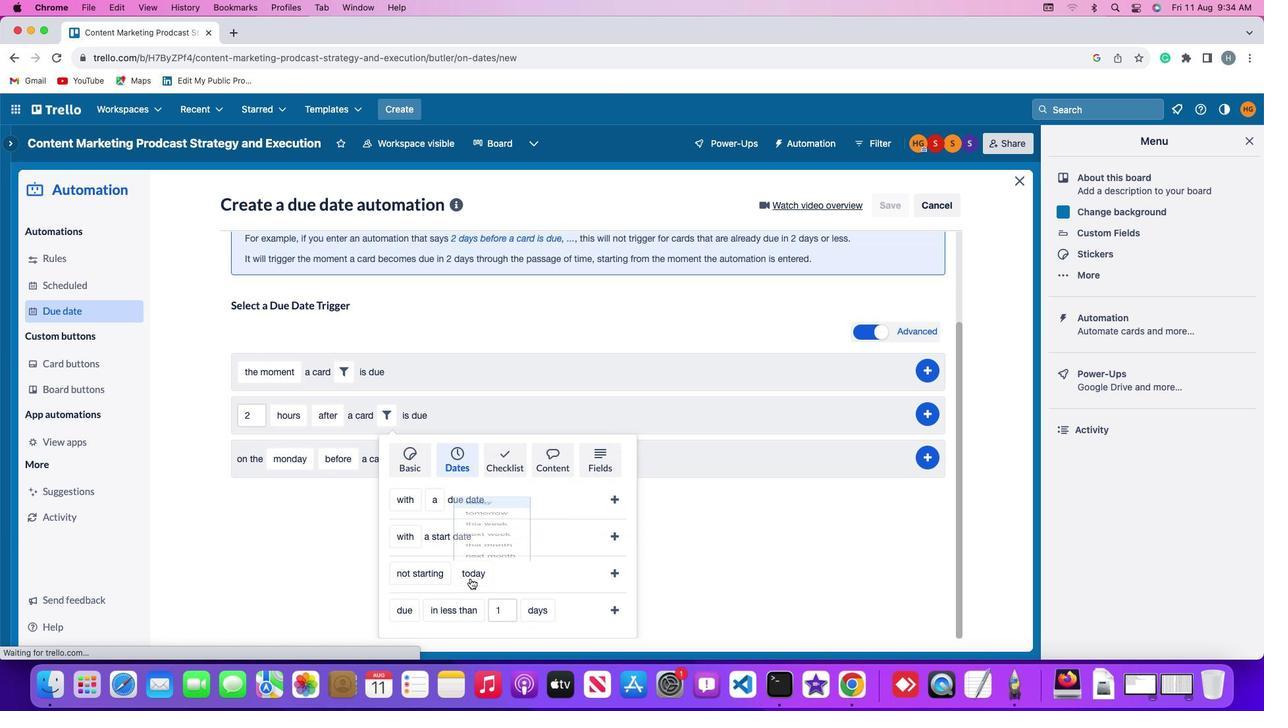 
Action: Mouse moved to (481, 524)
Screenshot: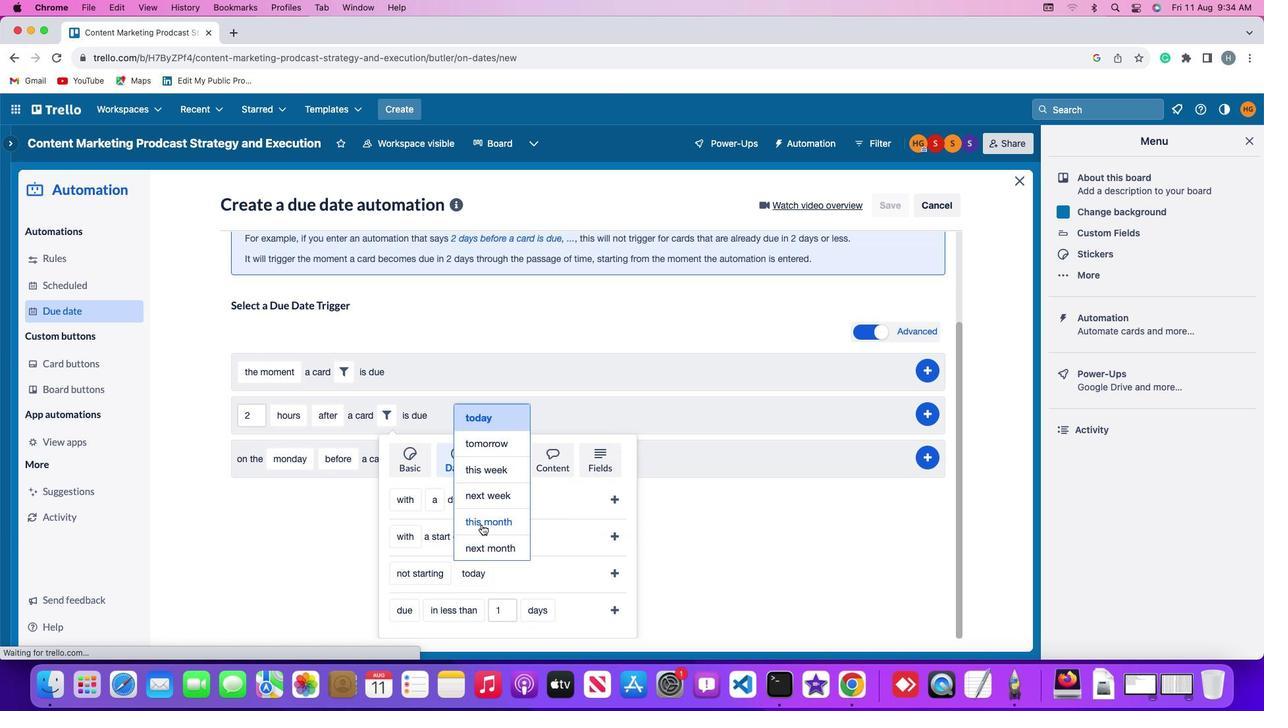 
Action: Mouse pressed left at (481, 524)
Screenshot: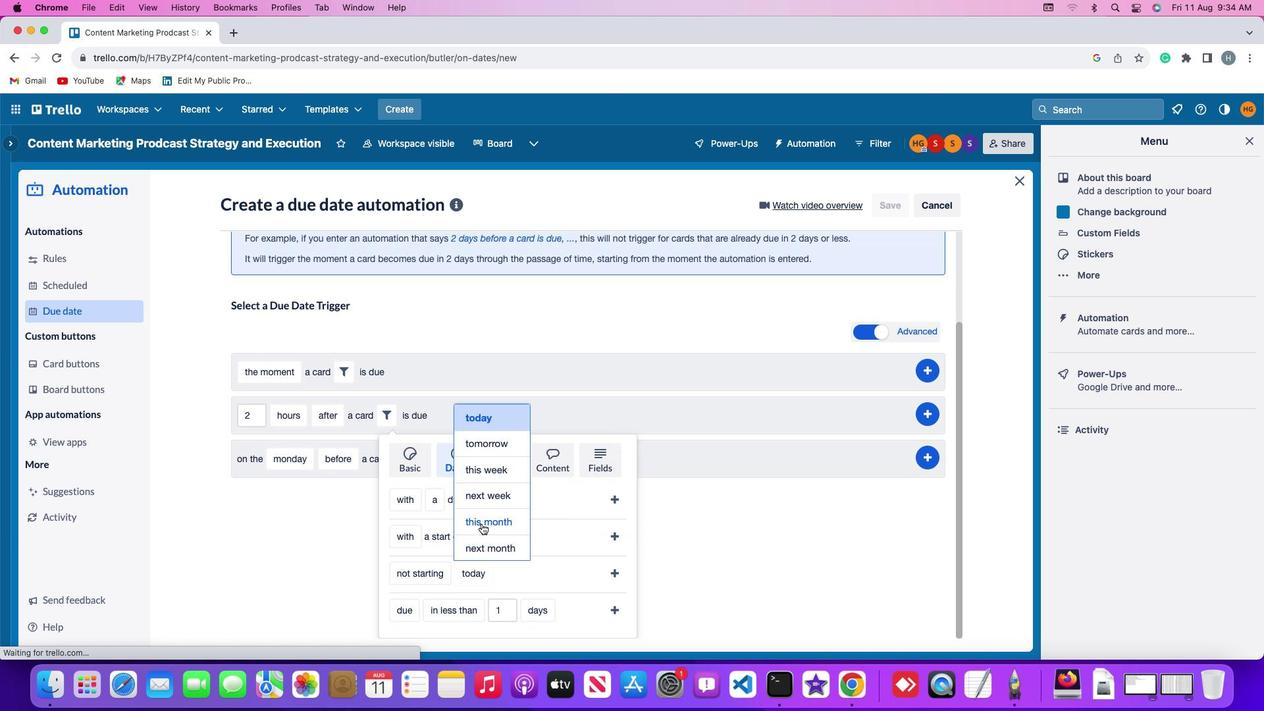 
Action: Mouse moved to (611, 570)
Screenshot: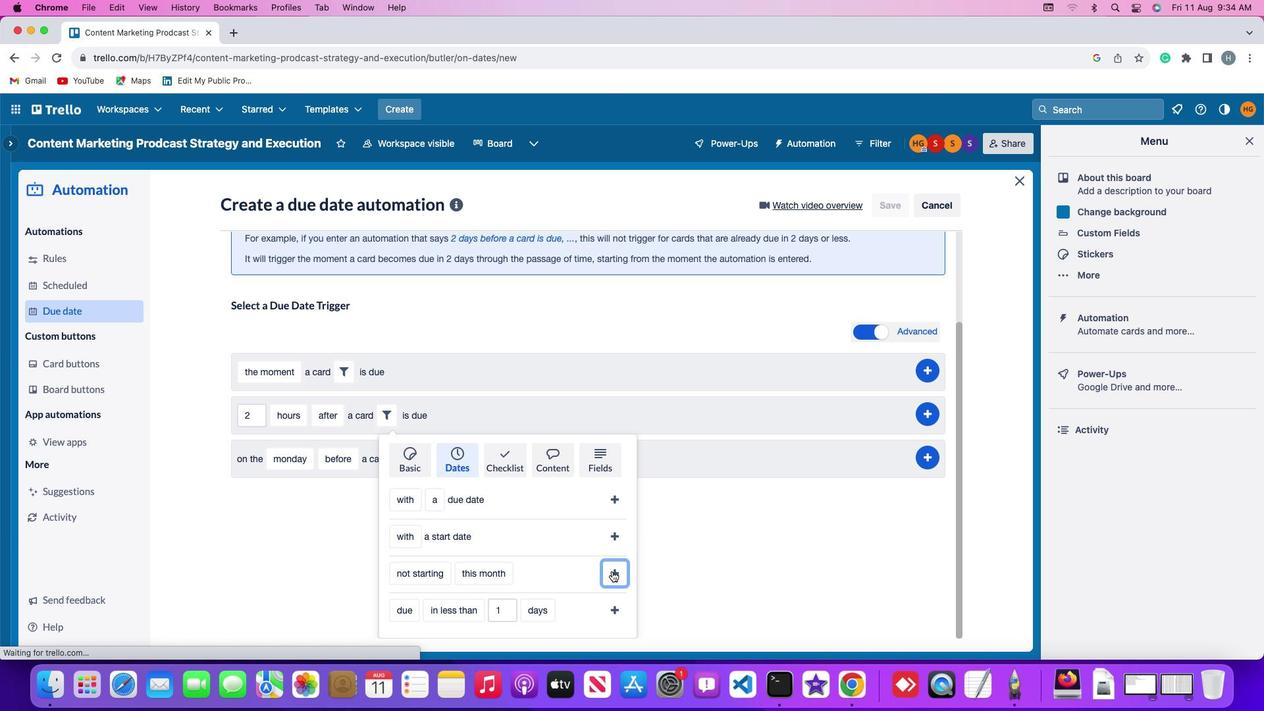
Action: Mouse pressed left at (611, 570)
Screenshot: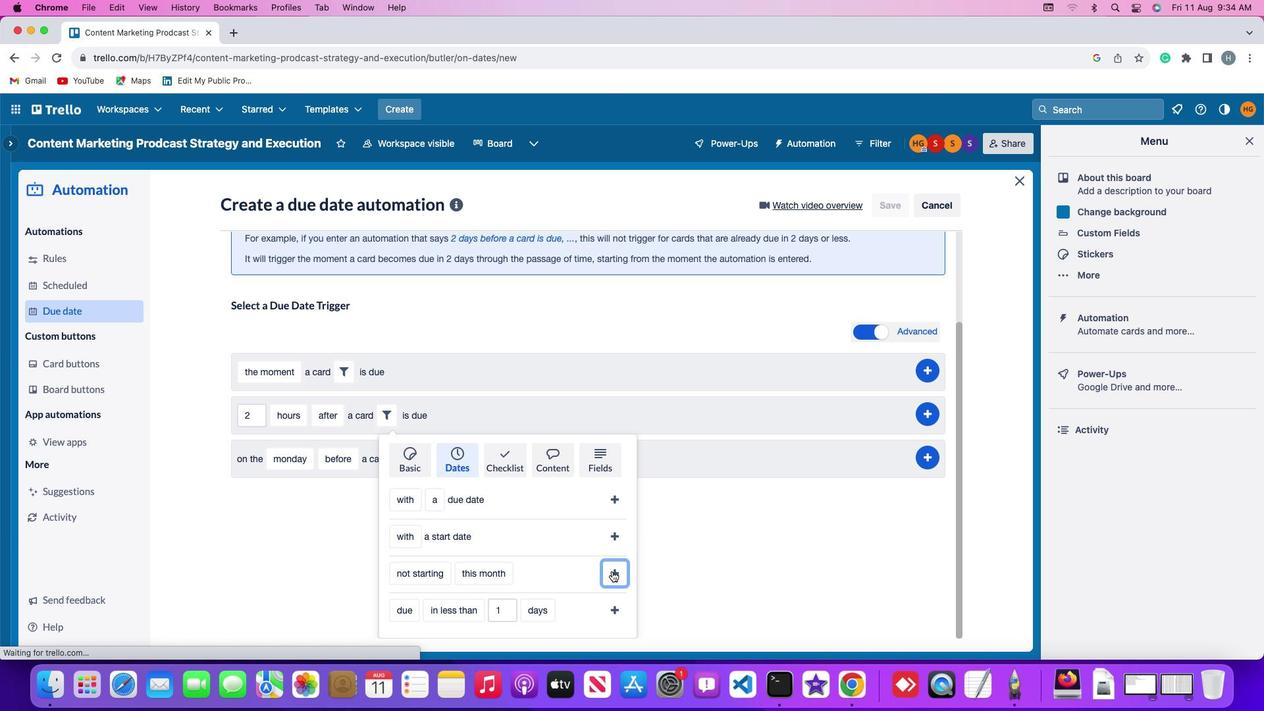 
Action: Mouse moved to (931, 529)
Screenshot: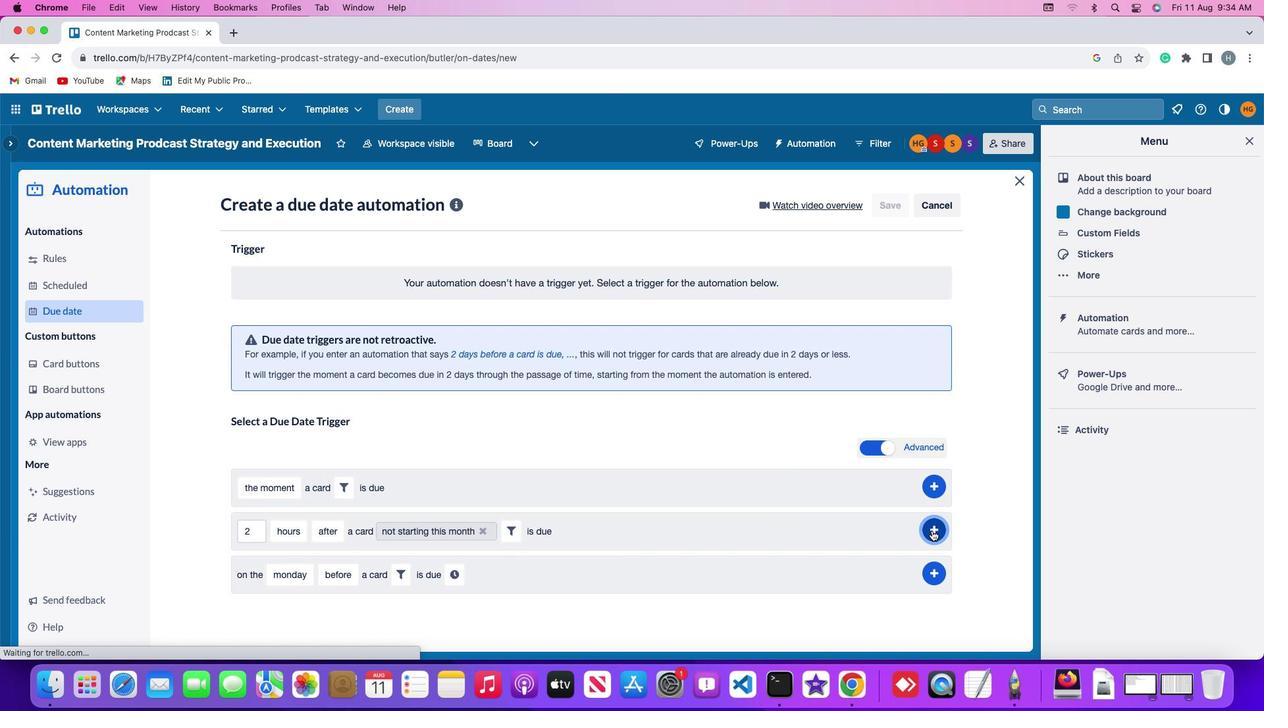 
Action: Mouse pressed left at (931, 529)
Screenshot: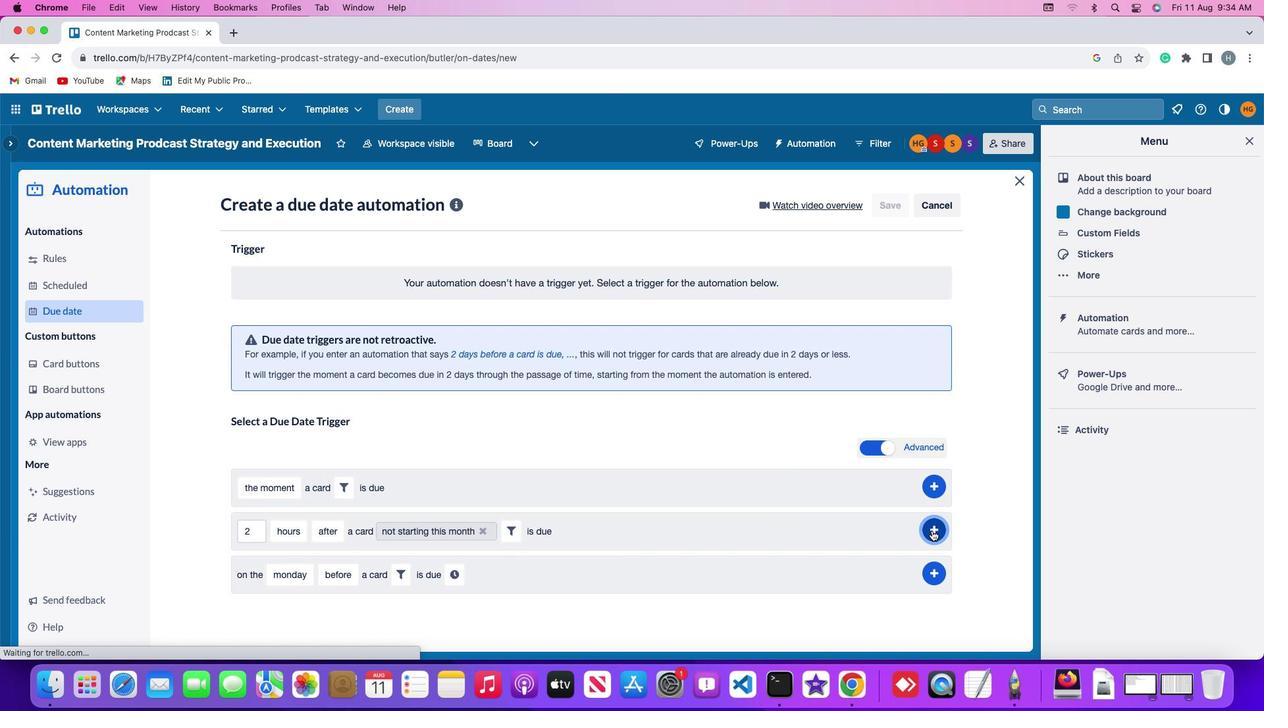 
Action: Mouse moved to (992, 439)
Screenshot: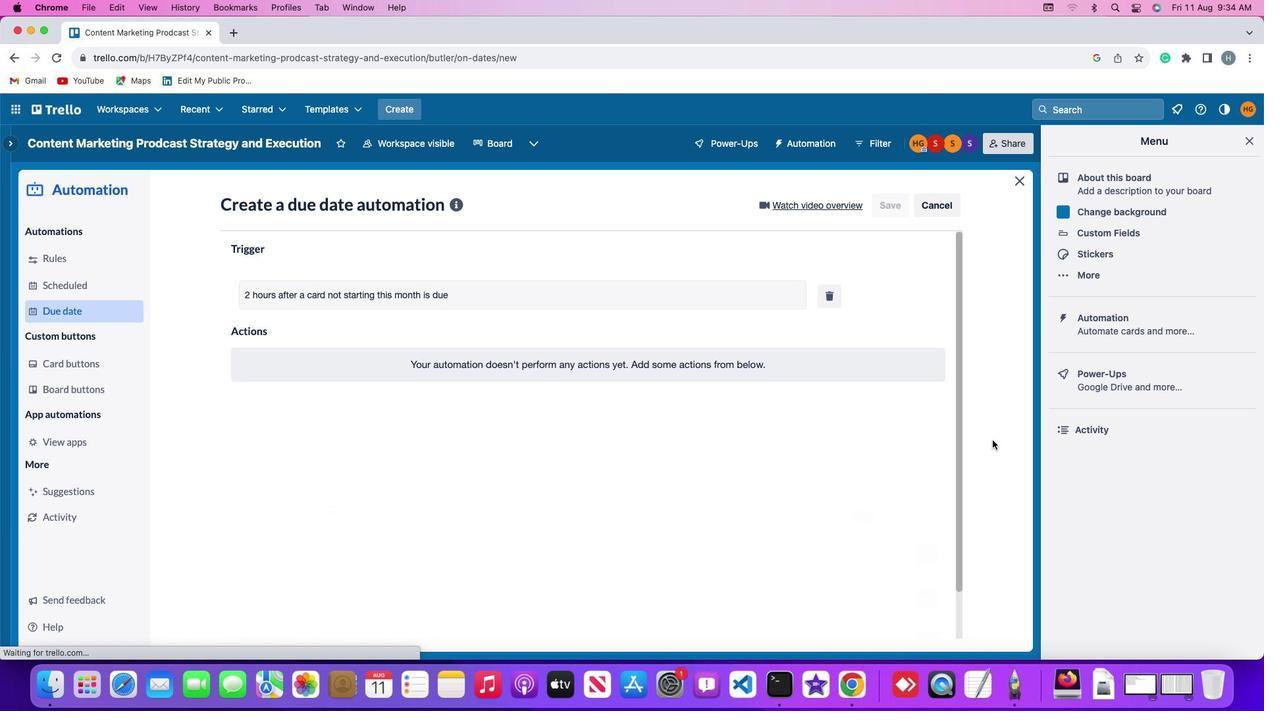 
